 Task: Look for space in Dāūd Khel, Pakistan from 6th September, 2023 to 10th September, 2023 for 1 adult in price range Rs.9000 to Rs.17000. Place can be private room with 1  bedroom having 1 bed and 1 bathroom. Property type can be house, flat, guest house, hotel. Booking option can be shelf check-in. Required host language is English.
Action: Mouse moved to (561, 76)
Screenshot: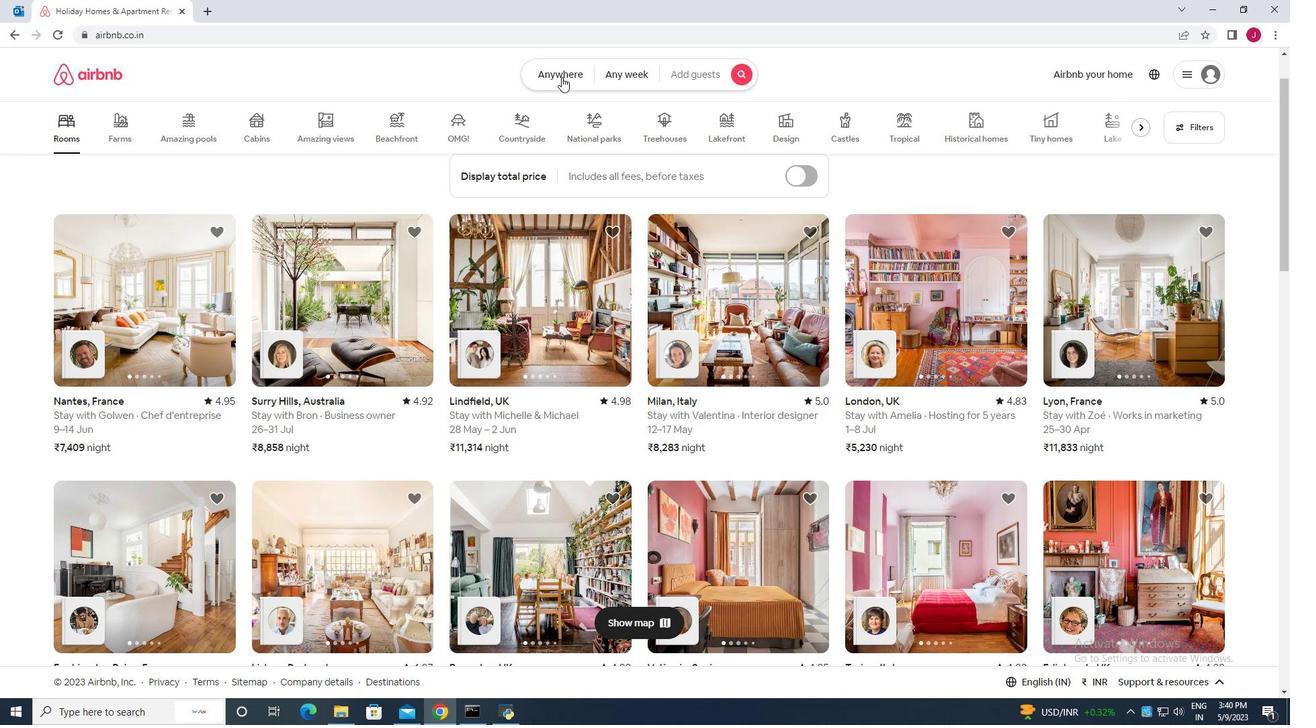 
Action: Mouse pressed left at (561, 76)
Screenshot: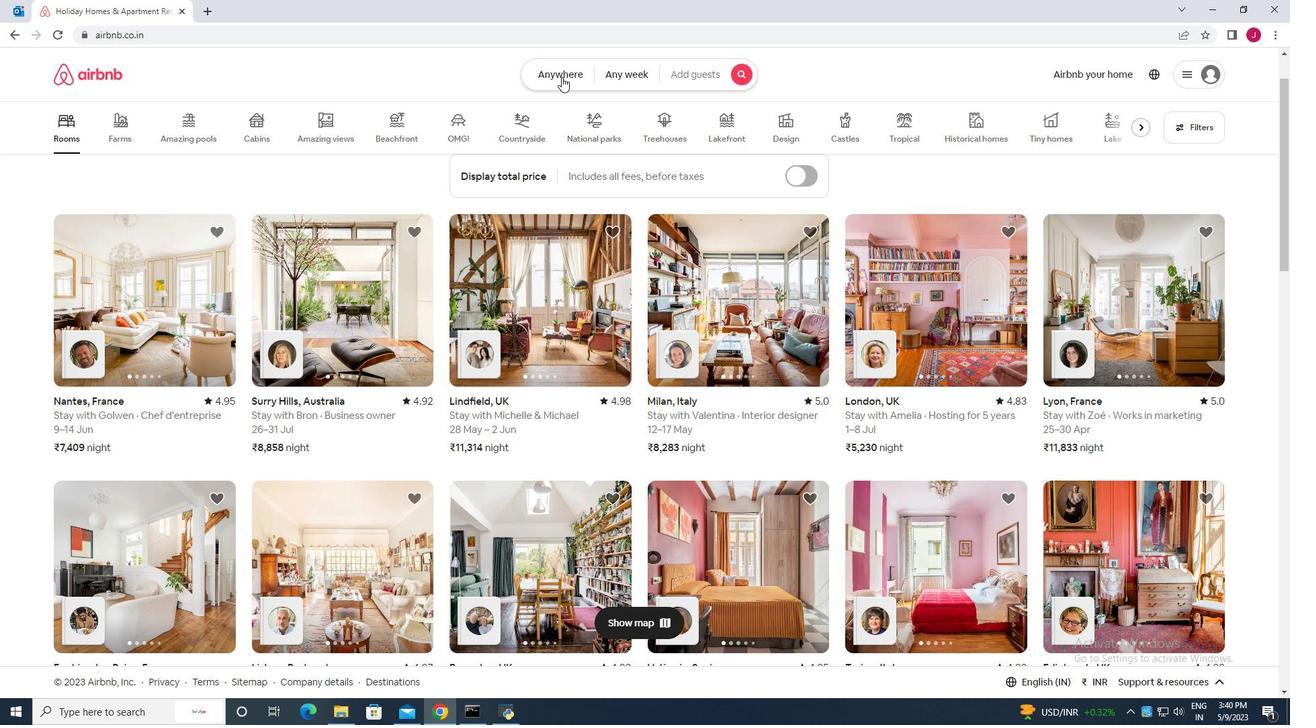 
Action: Mouse moved to (433, 125)
Screenshot: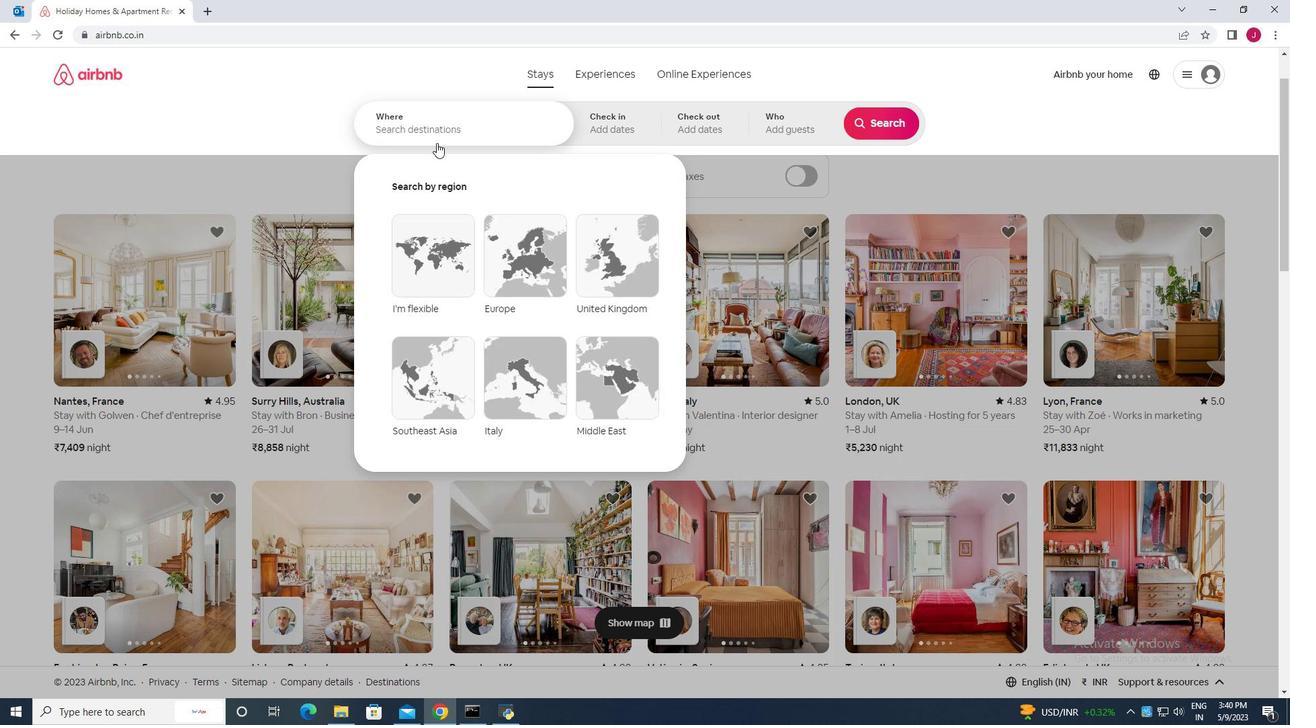 
Action: Mouse pressed left at (433, 125)
Screenshot: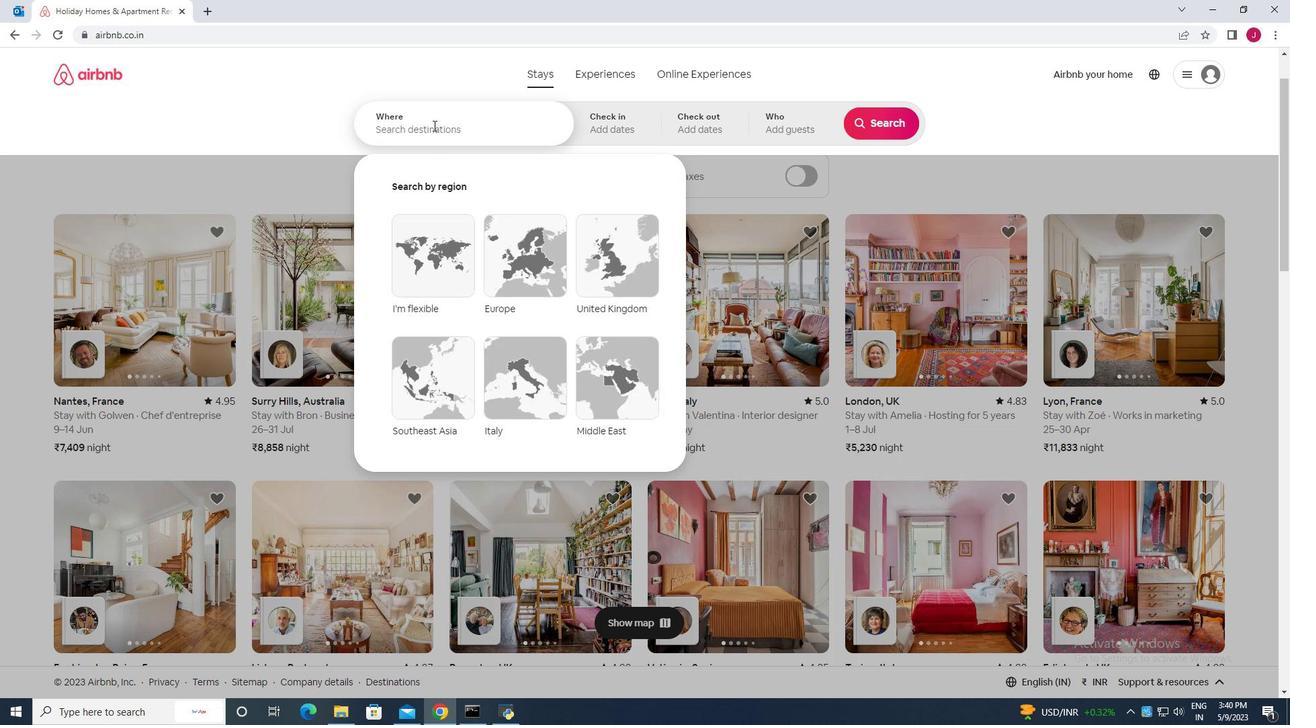 
Action: Mouse moved to (433, 128)
Screenshot: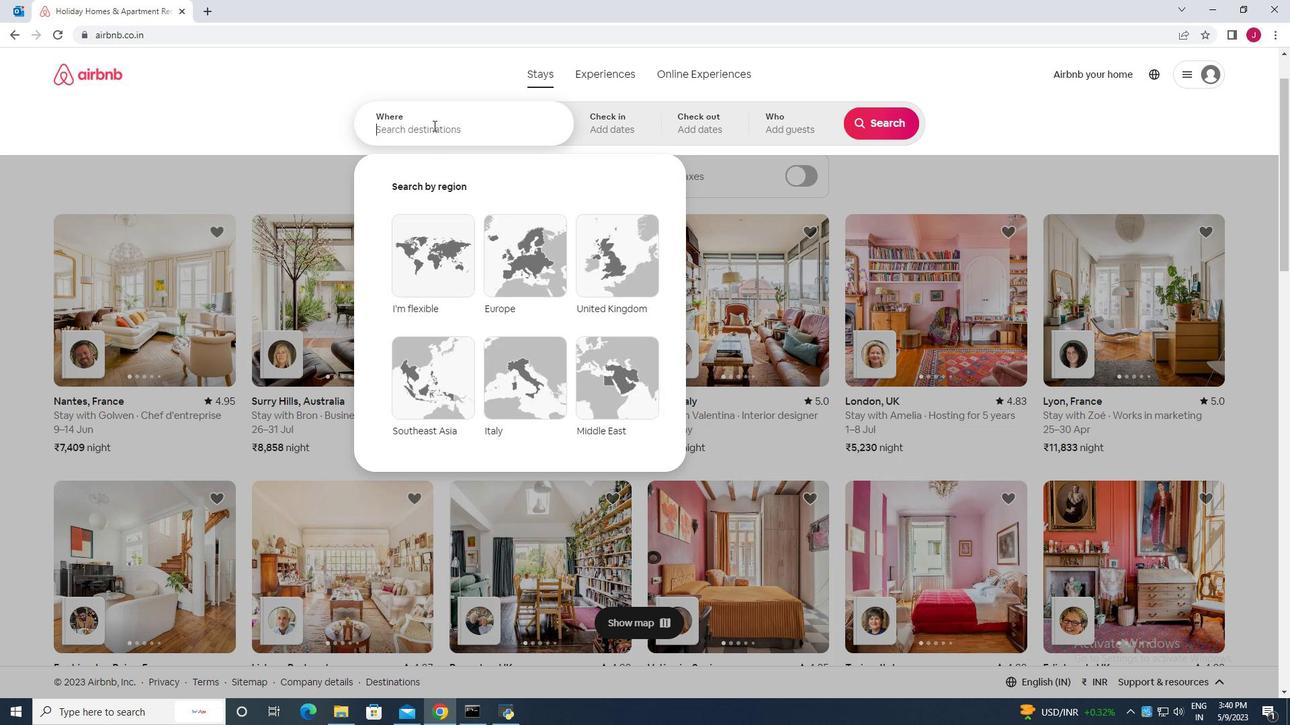 
Action: Key pressed daud<Key.space>khel<Key.space>pakistan
Screenshot: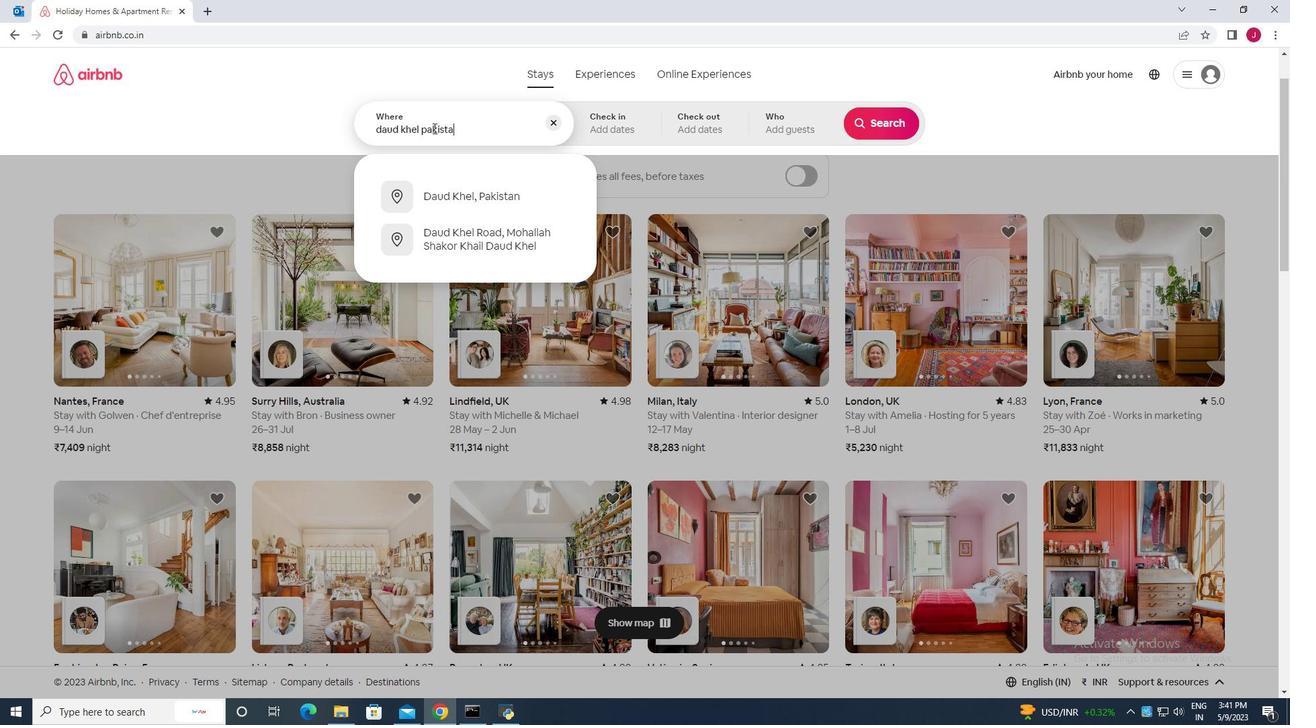 
Action: Mouse moved to (470, 196)
Screenshot: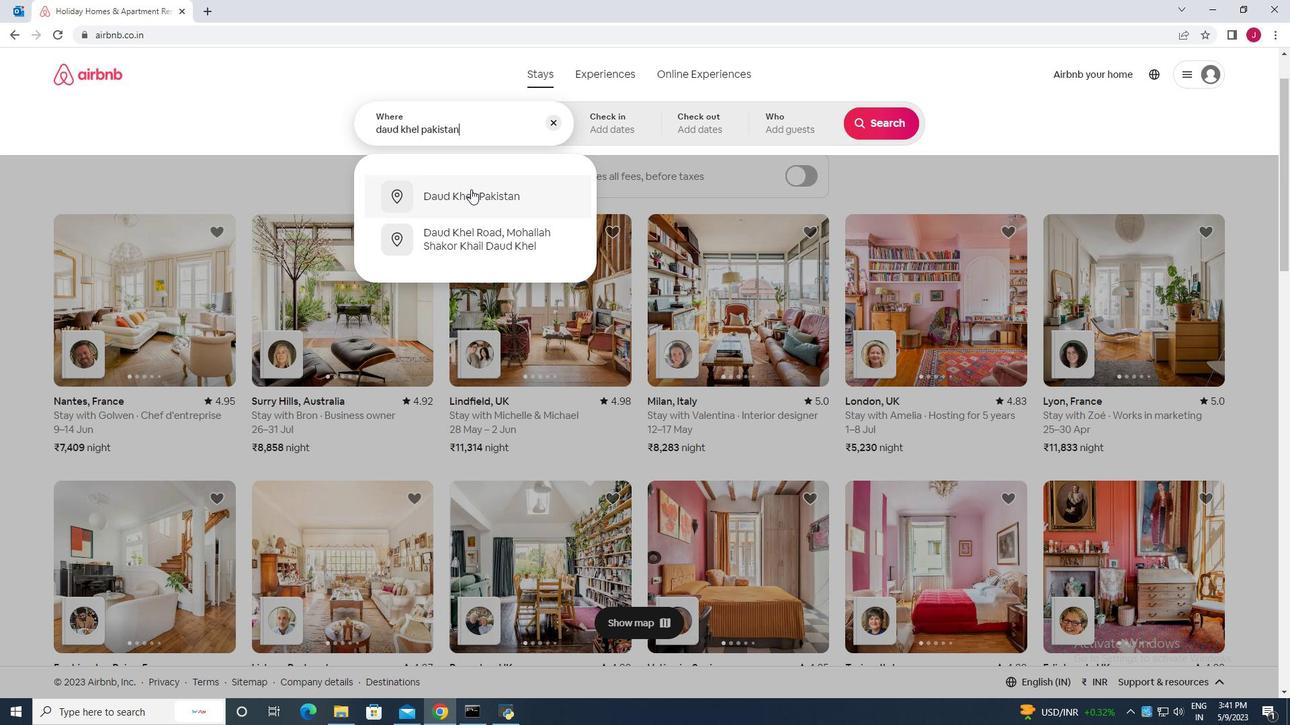 
Action: Mouse pressed left at (470, 196)
Screenshot: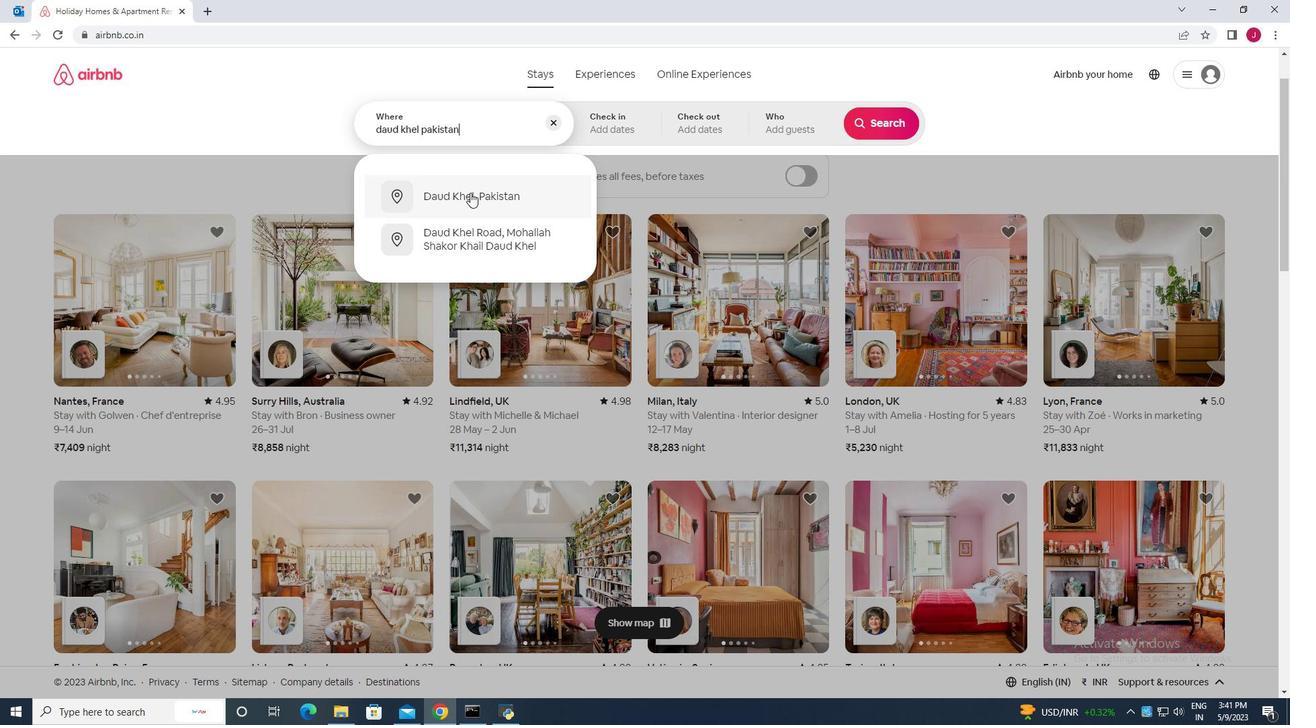 
Action: Mouse moved to (879, 231)
Screenshot: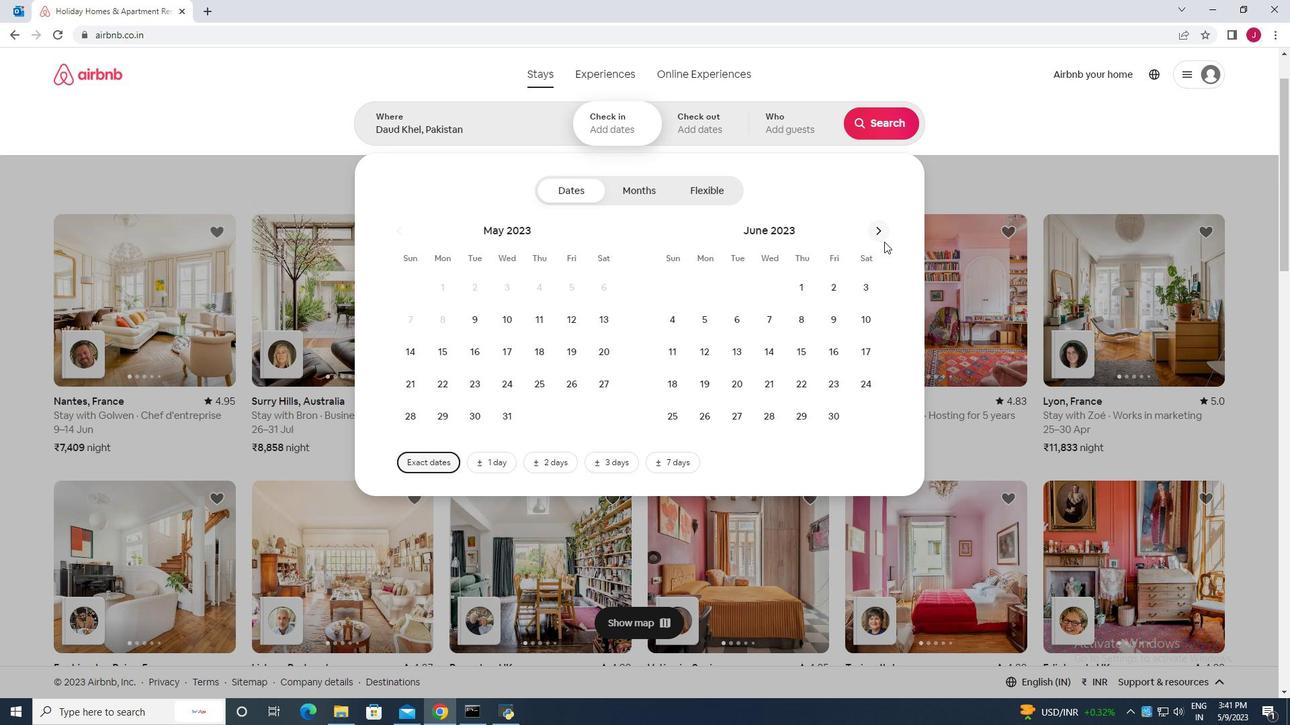 
Action: Mouse pressed left at (879, 231)
Screenshot: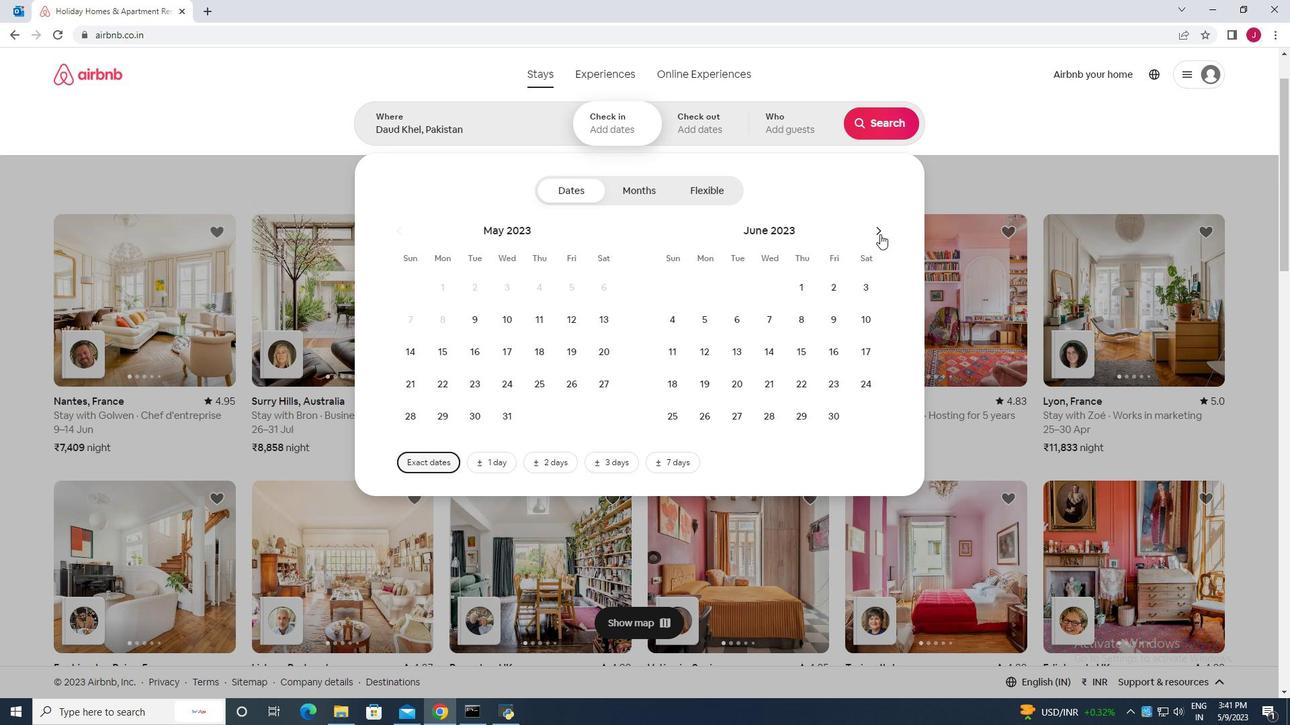 
Action: Mouse pressed left at (879, 231)
Screenshot: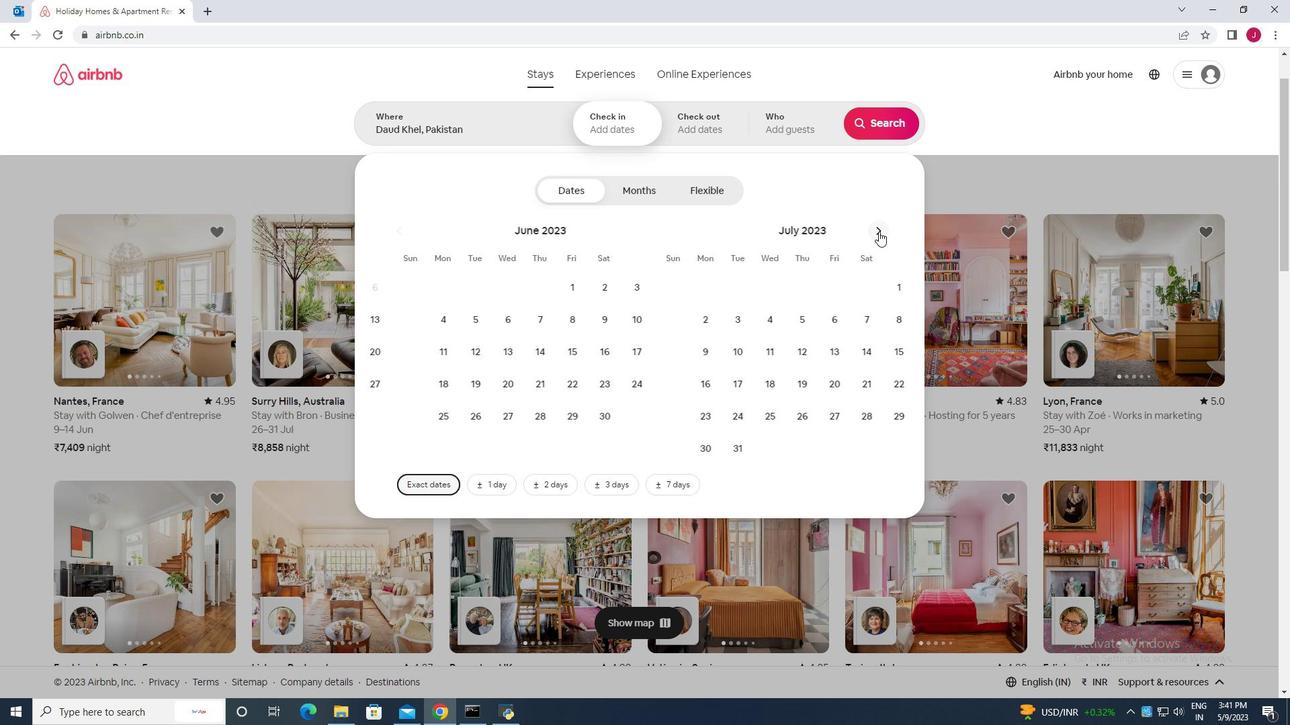 
Action: Mouse pressed left at (879, 231)
Screenshot: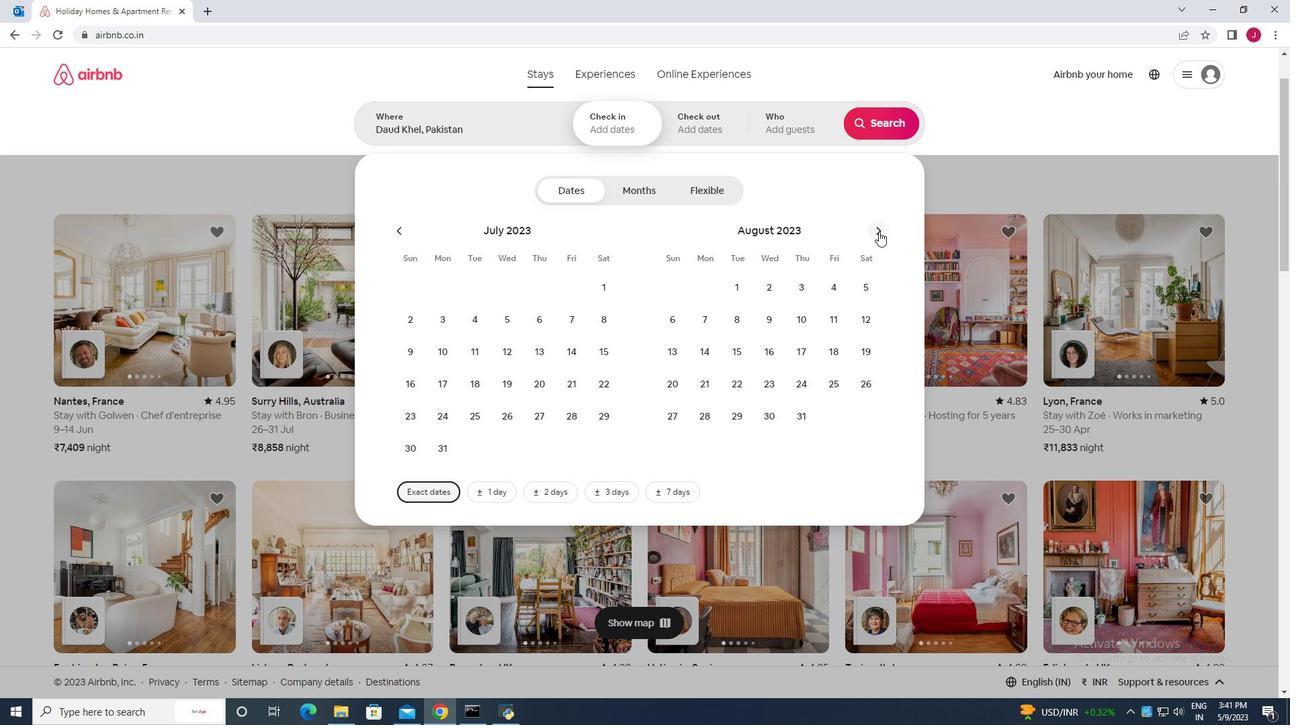 
Action: Mouse moved to (771, 319)
Screenshot: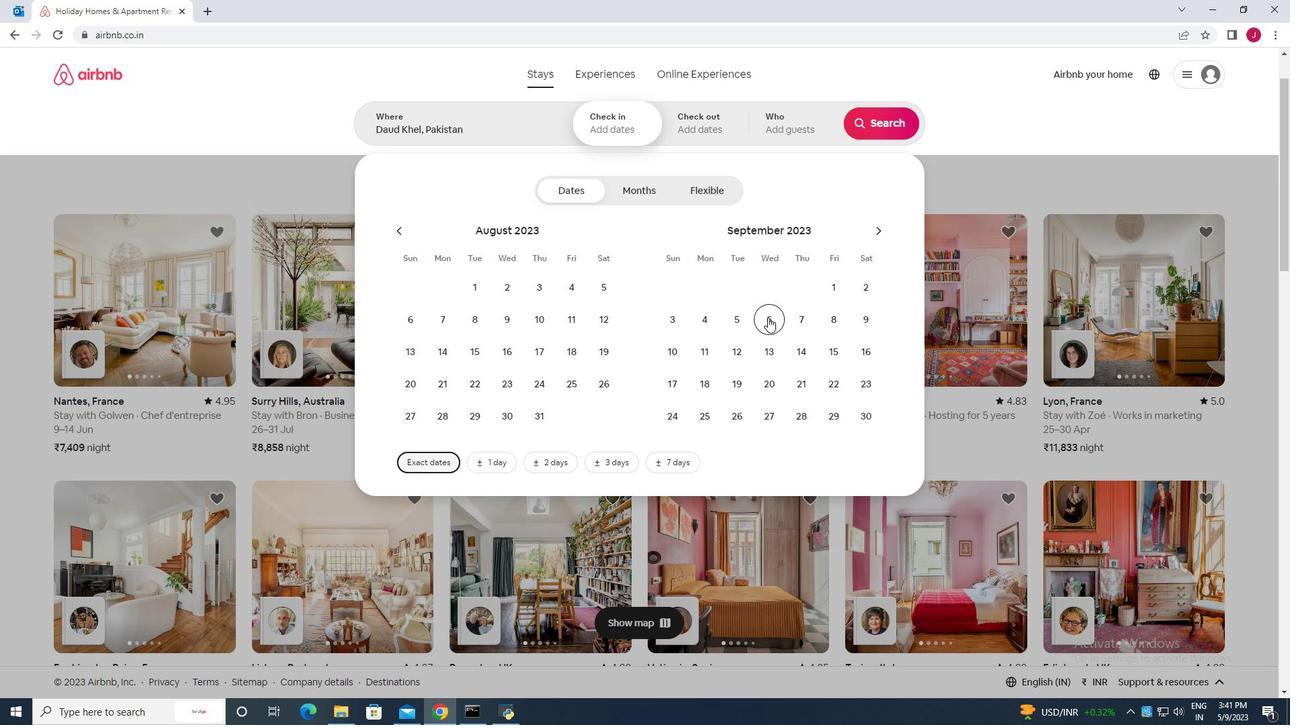 
Action: Mouse pressed left at (771, 319)
Screenshot: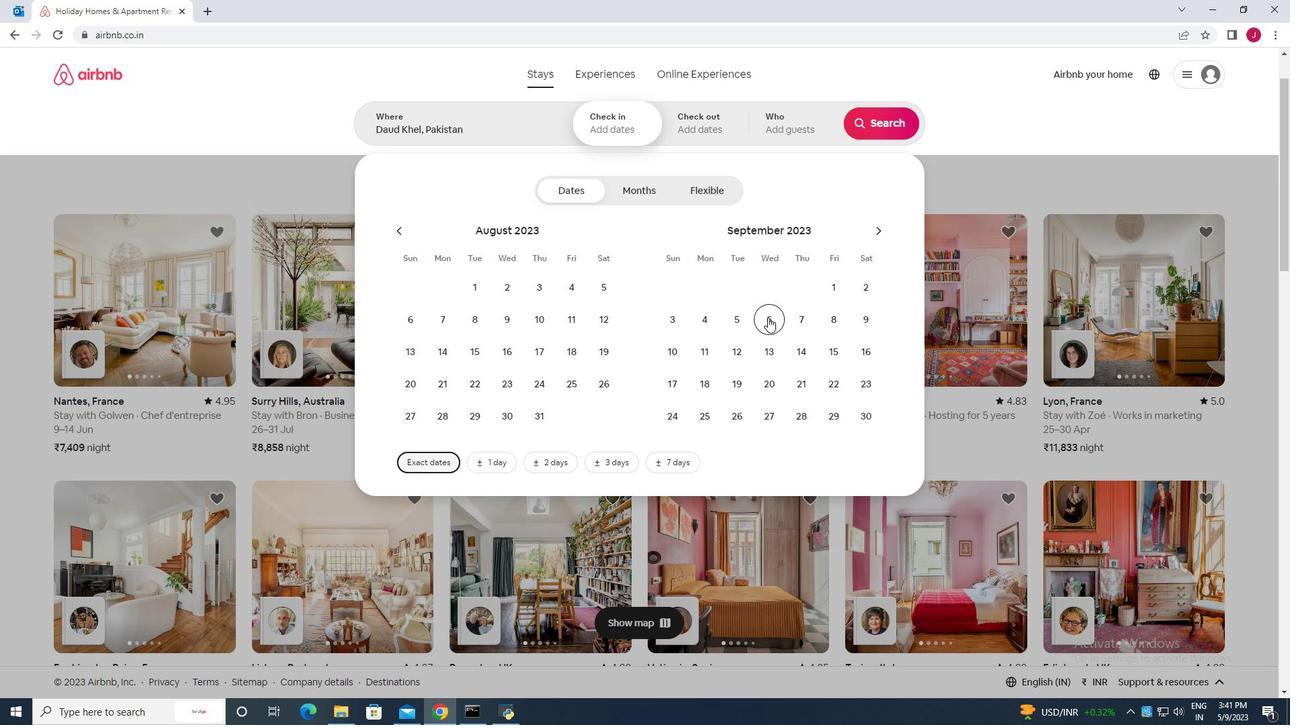 
Action: Mouse moved to (676, 352)
Screenshot: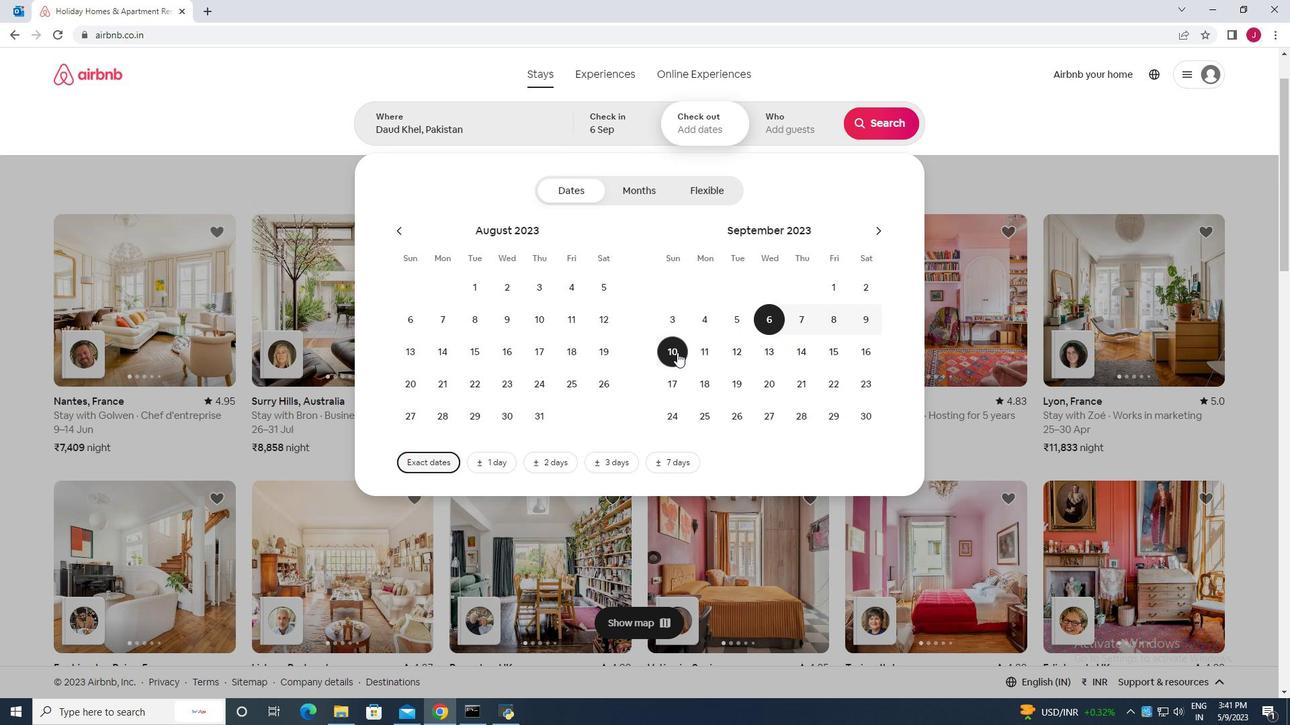 
Action: Mouse pressed left at (676, 352)
Screenshot: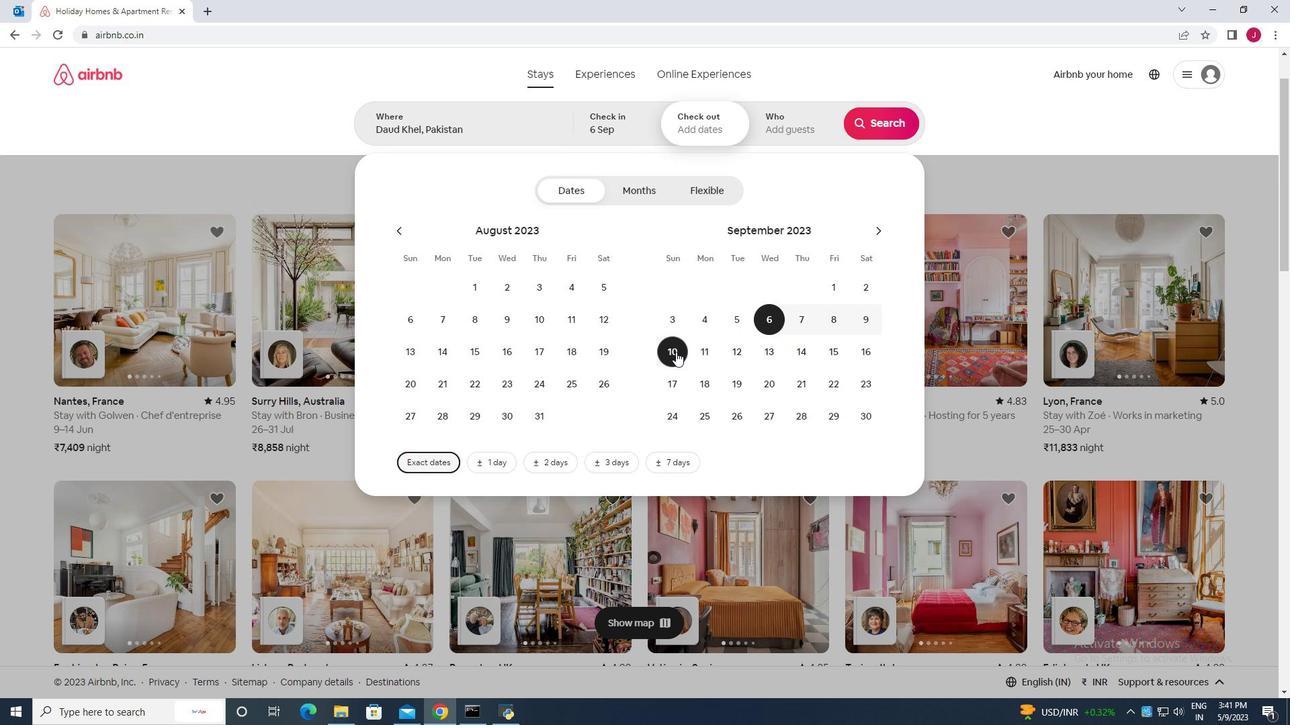 
Action: Mouse moved to (800, 121)
Screenshot: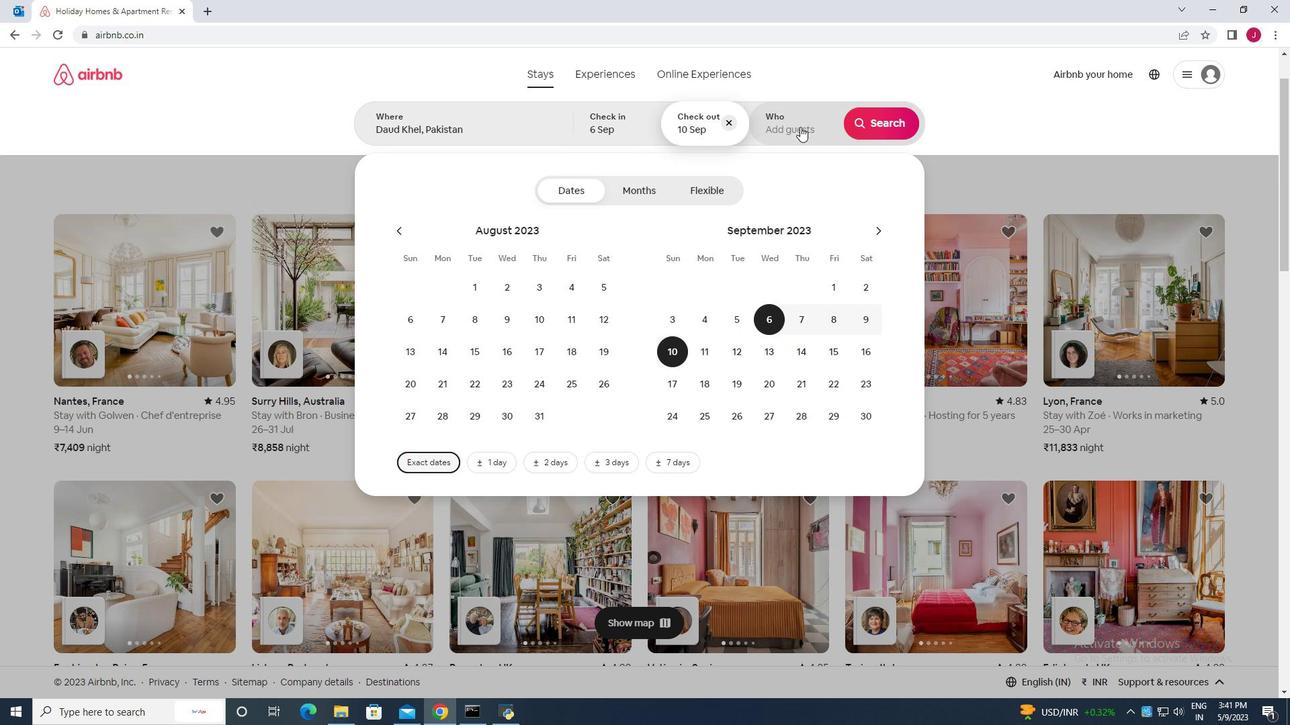 
Action: Mouse pressed left at (800, 121)
Screenshot: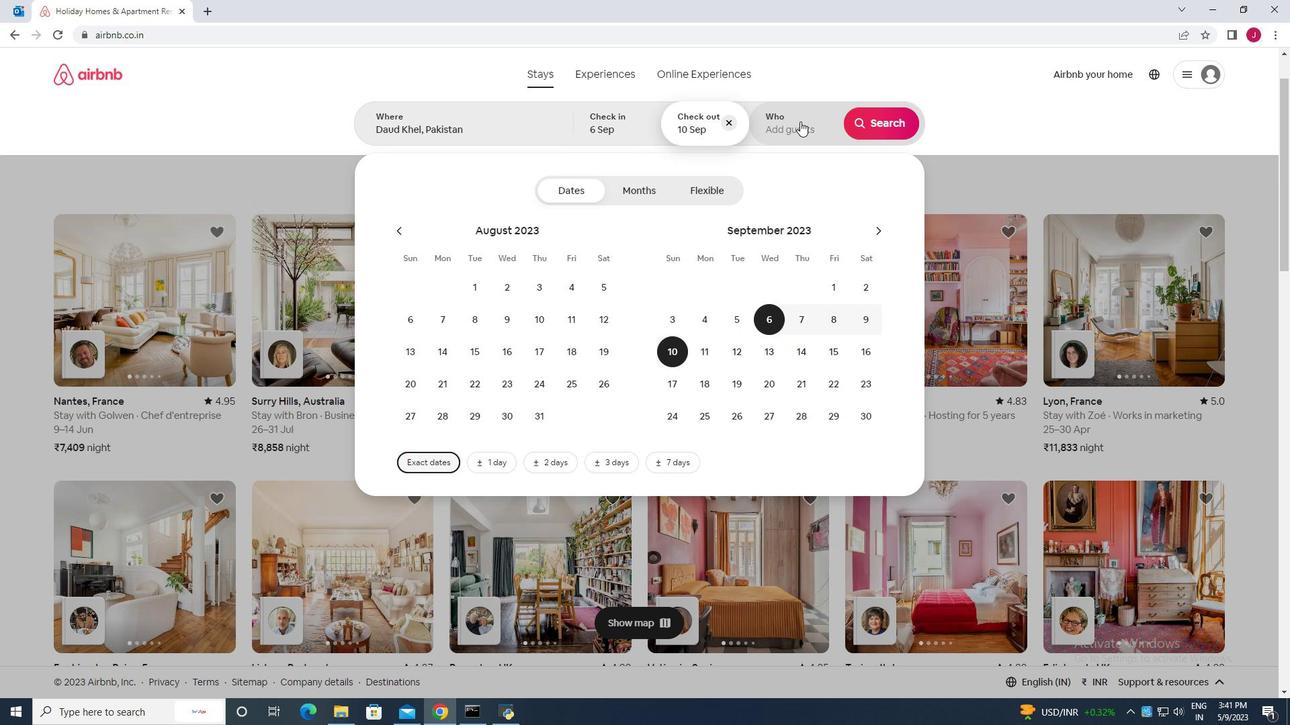 
Action: Mouse moved to (879, 193)
Screenshot: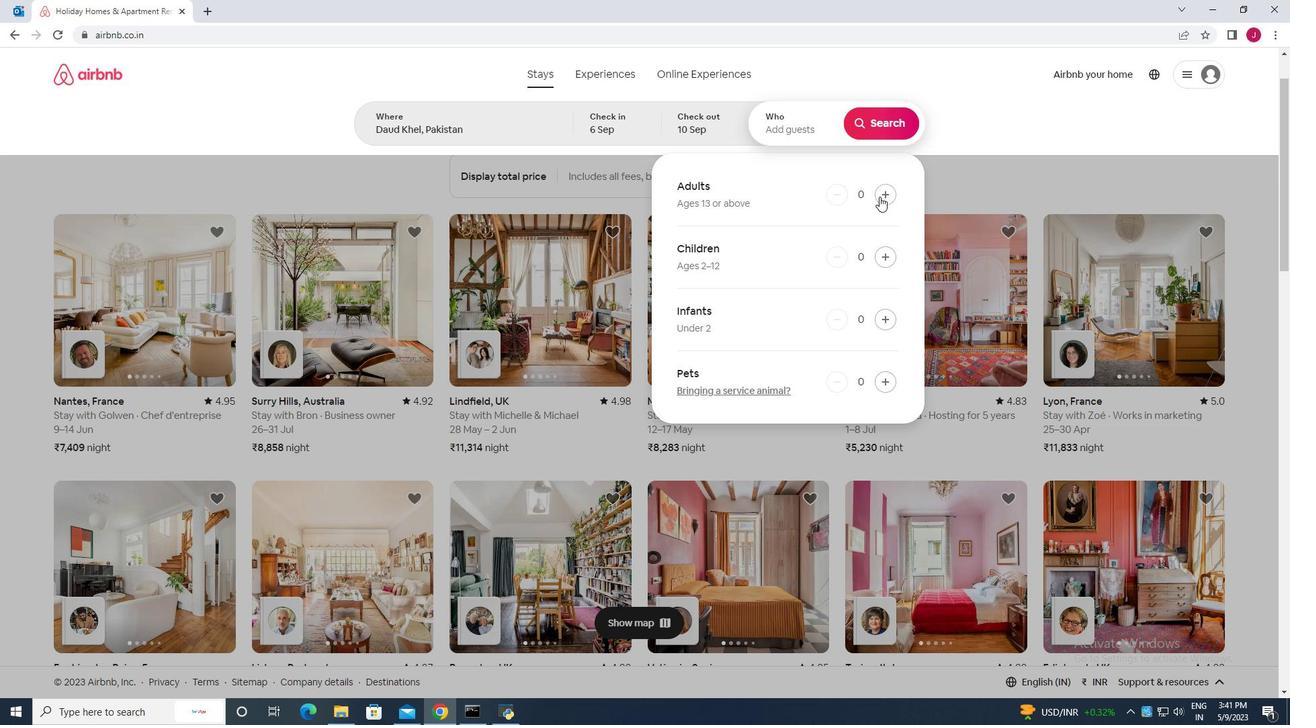 
Action: Mouse pressed left at (879, 193)
Screenshot: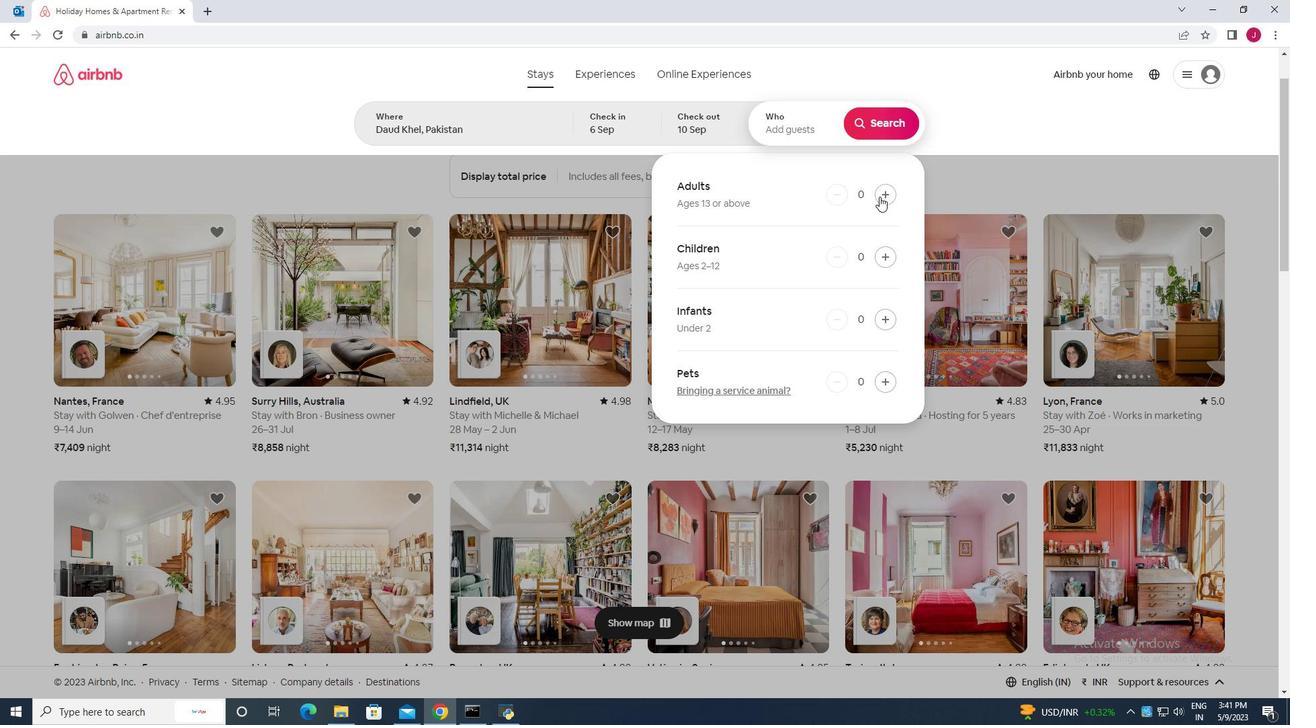 
Action: Mouse moved to (891, 119)
Screenshot: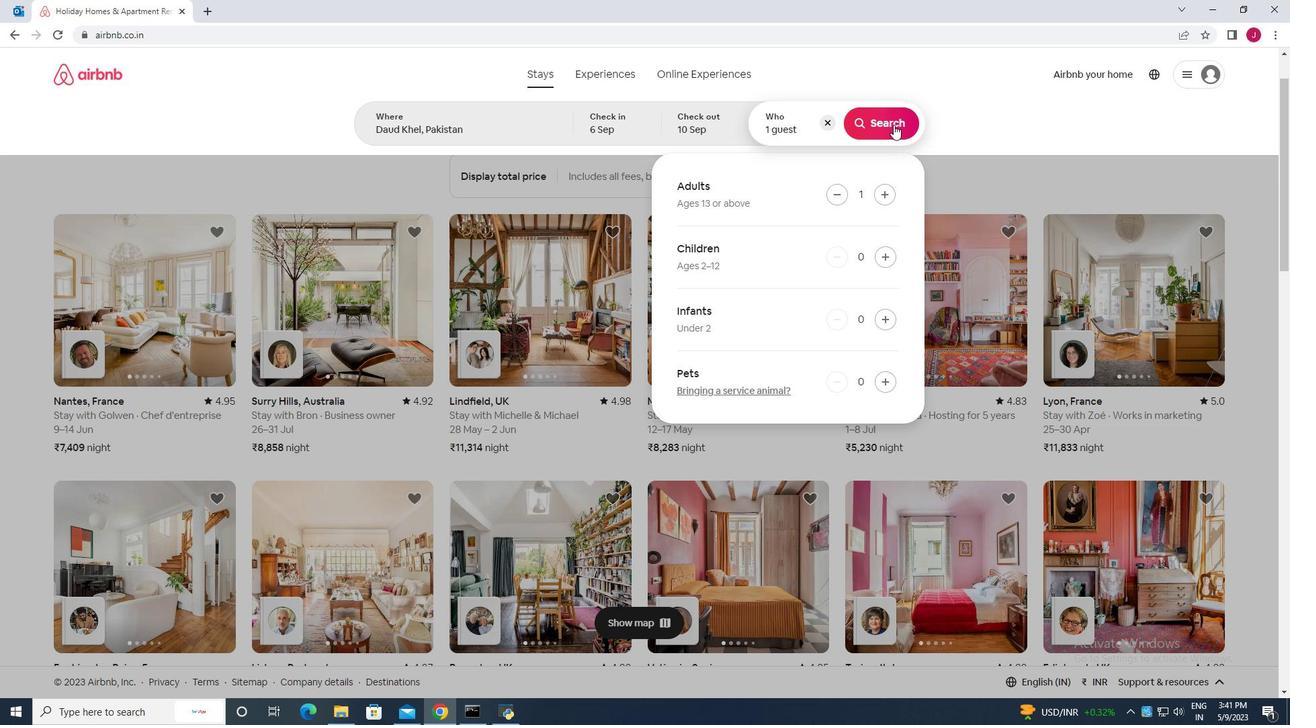 
Action: Mouse pressed left at (891, 119)
Screenshot: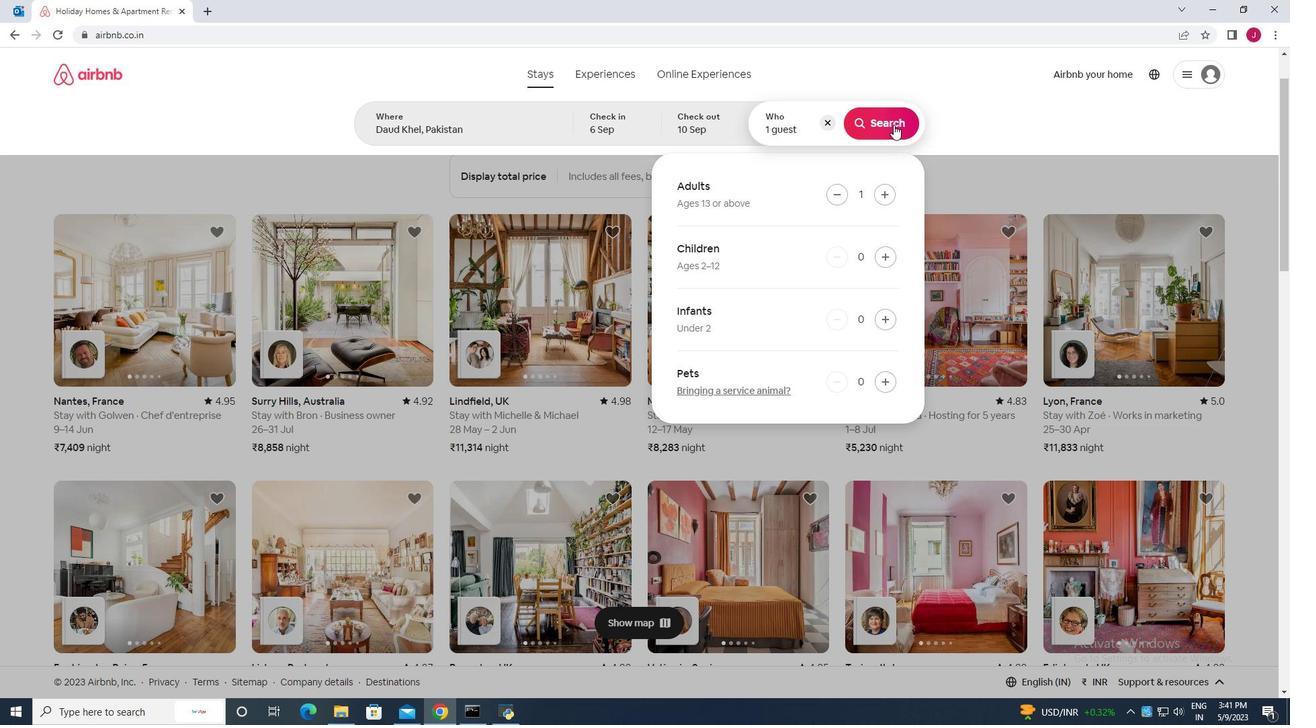 
Action: Mouse moved to (1244, 126)
Screenshot: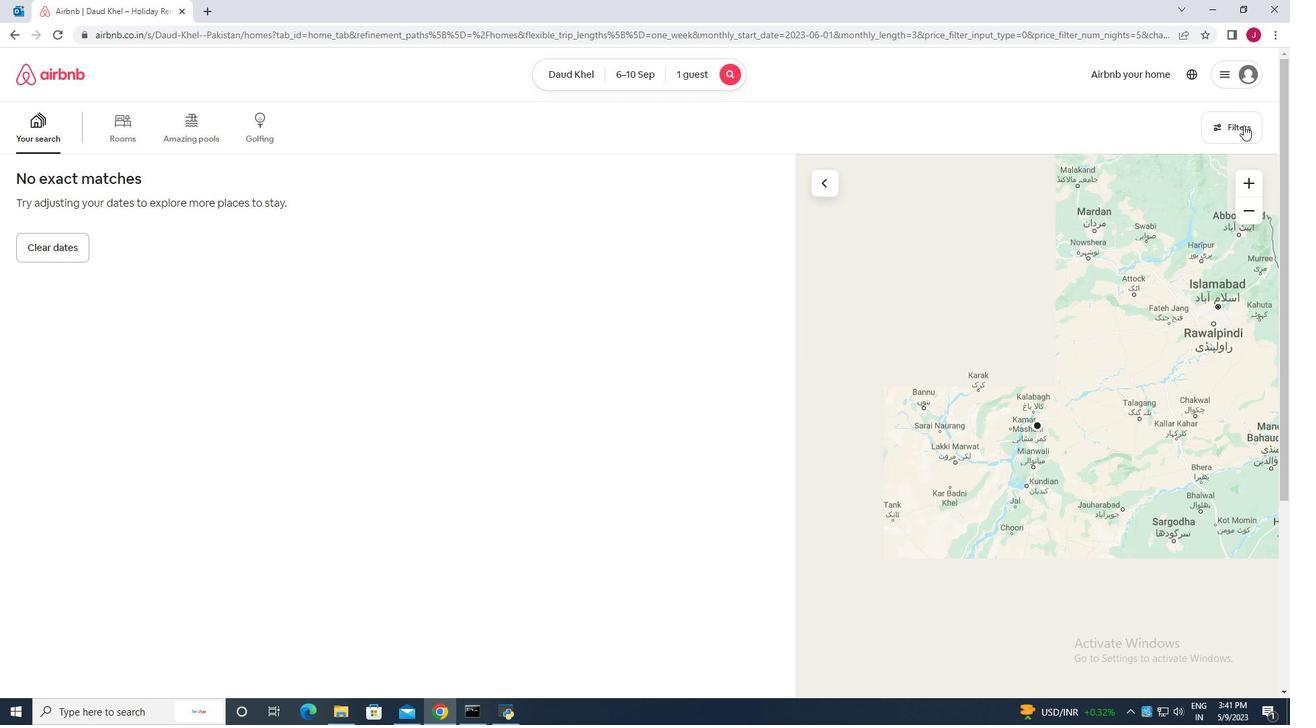 
Action: Mouse pressed left at (1244, 126)
Screenshot: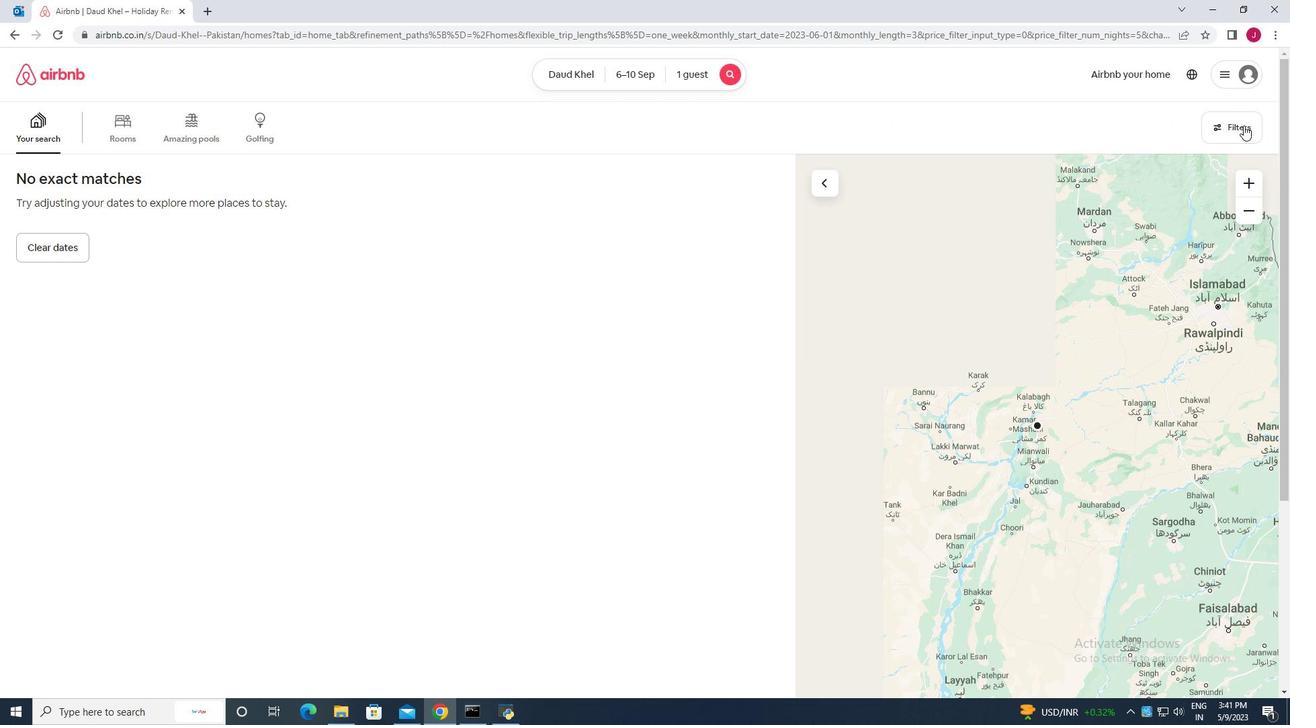 
Action: Mouse moved to (491, 453)
Screenshot: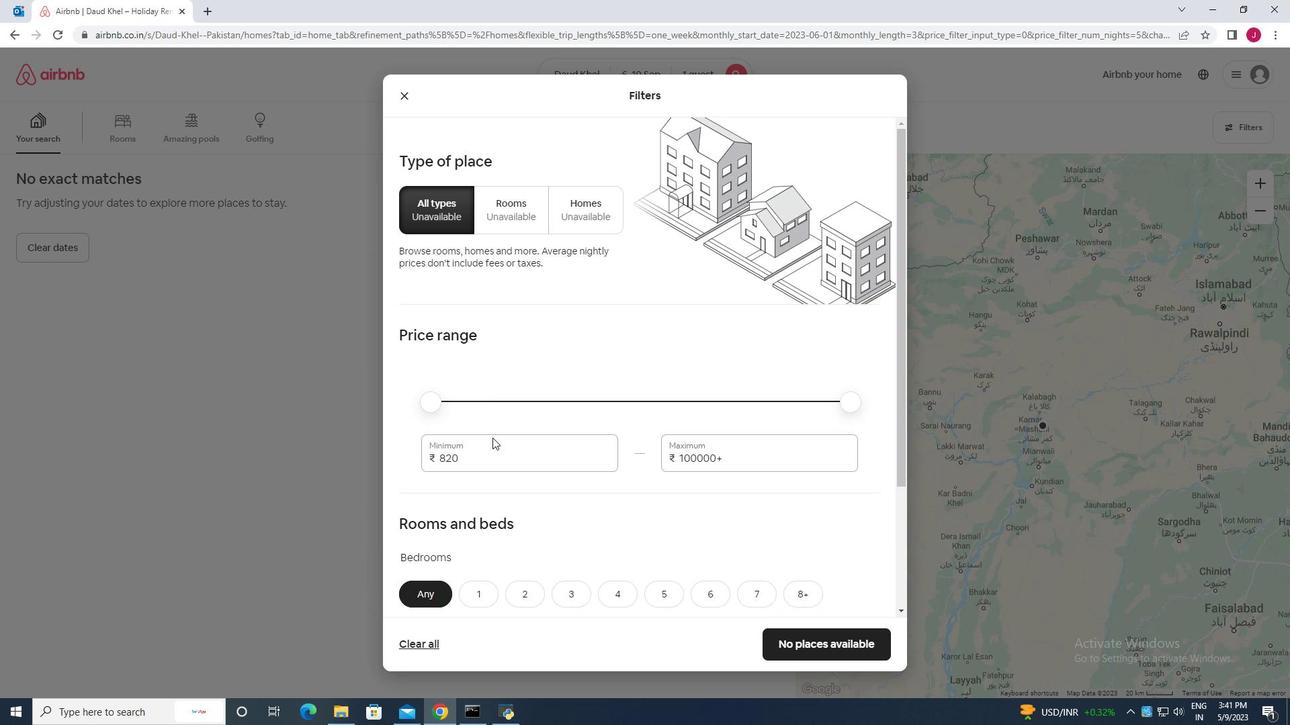 
Action: Mouse pressed left at (491, 453)
Screenshot: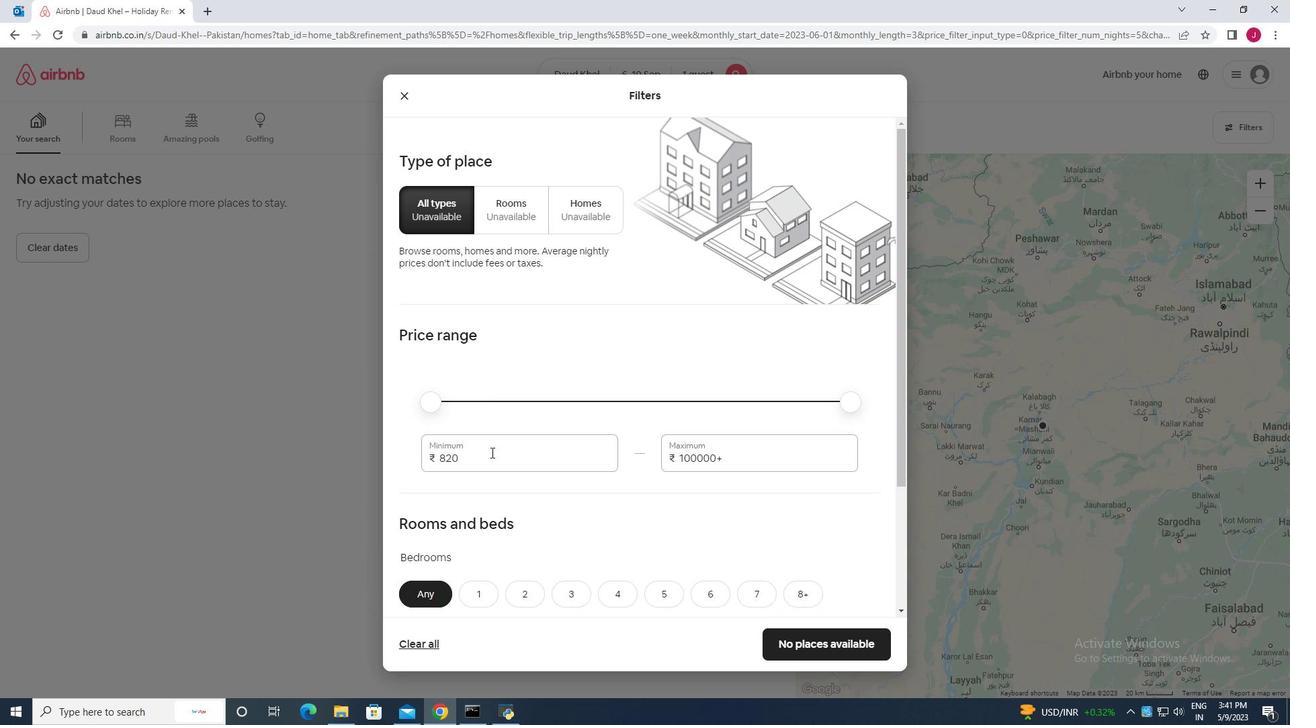 
Action: Key pressed <Key.backspace><Key.backspace><Key.backspace><Key.backspace><Key.backspace>9000
Screenshot: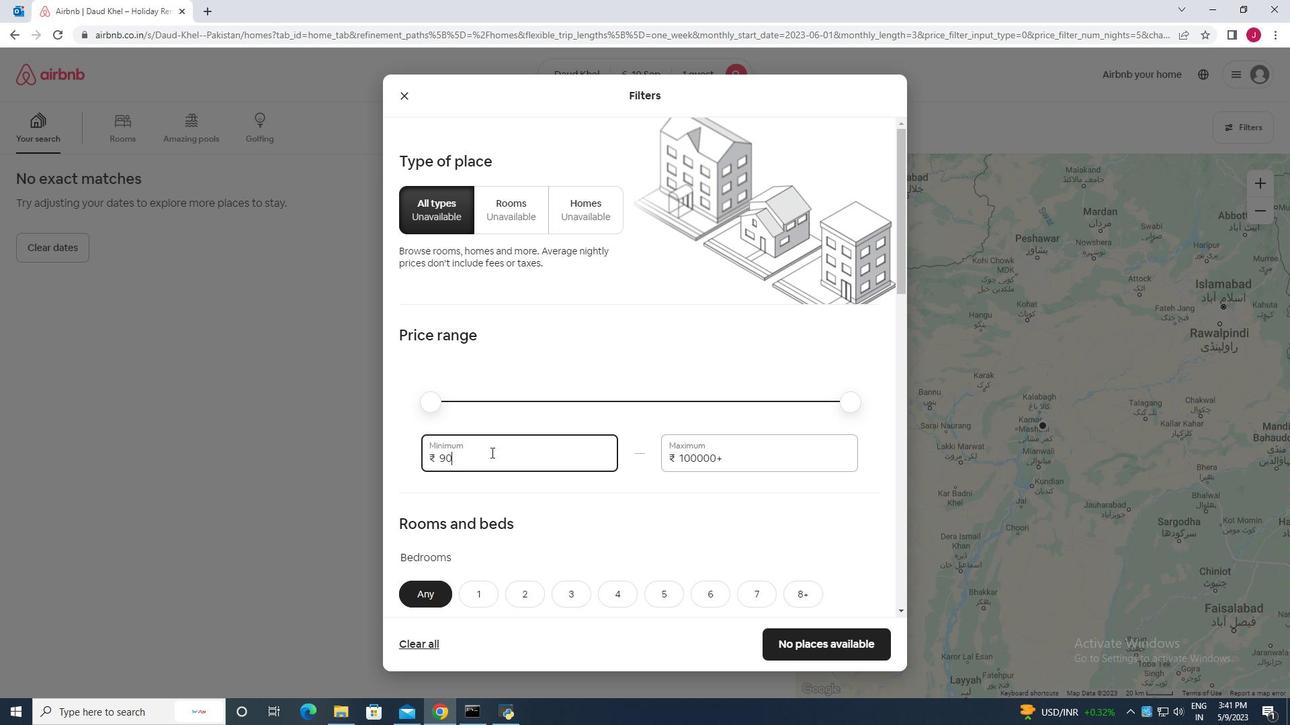 
Action: Mouse moved to (758, 457)
Screenshot: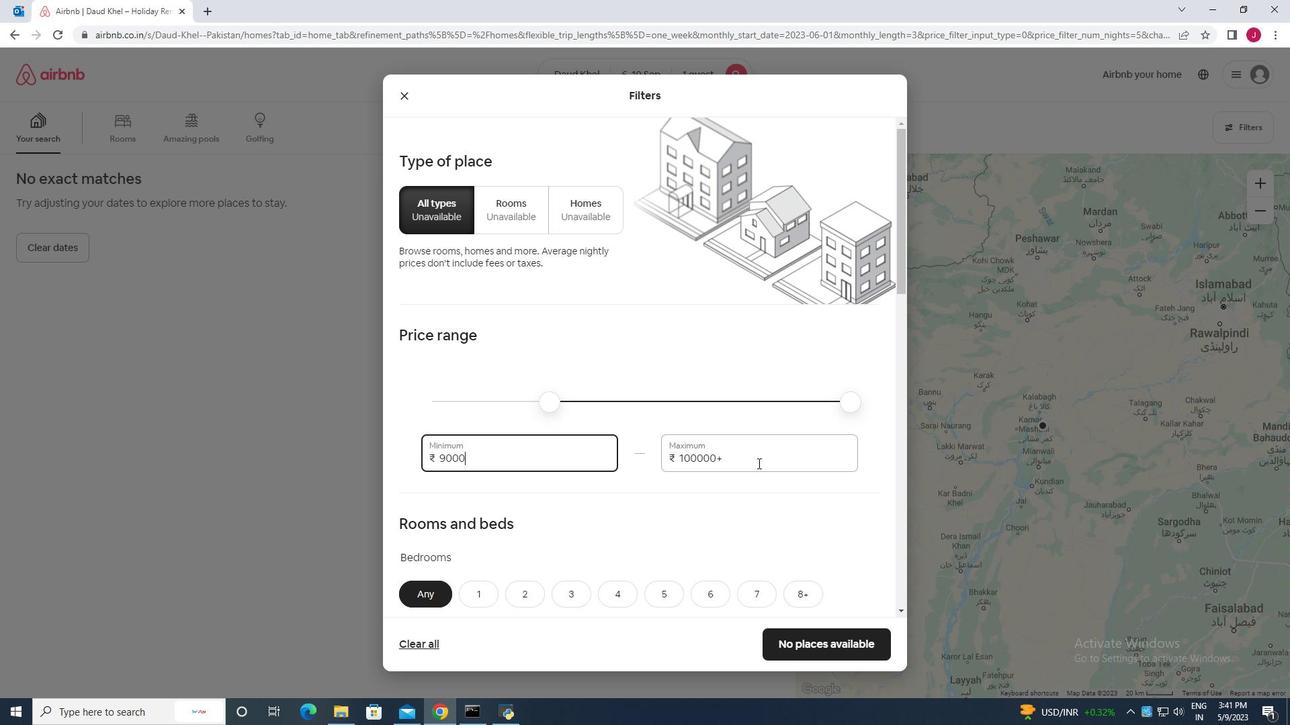 
Action: Mouse pressed left at (758, 457)
Screenshot: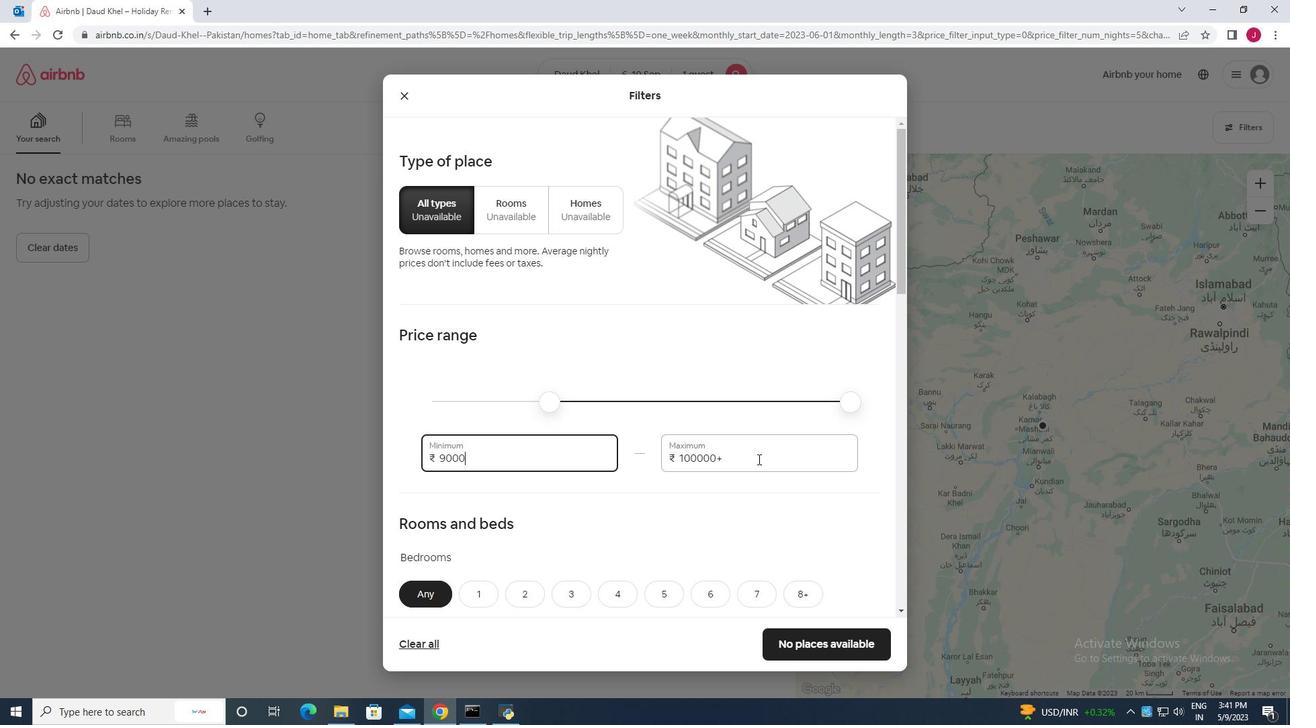 
Action: Key pressed <Key.backspace><Key.backspace><Key.backspace><Key.backspace><Key.backspace><Key.backspace><Key.backspace><Key.backspace><Key.backspace><Key.backspace><Key.backspace><Key.backspace><Key.backspace><Key.backspace>17000
Screenshot: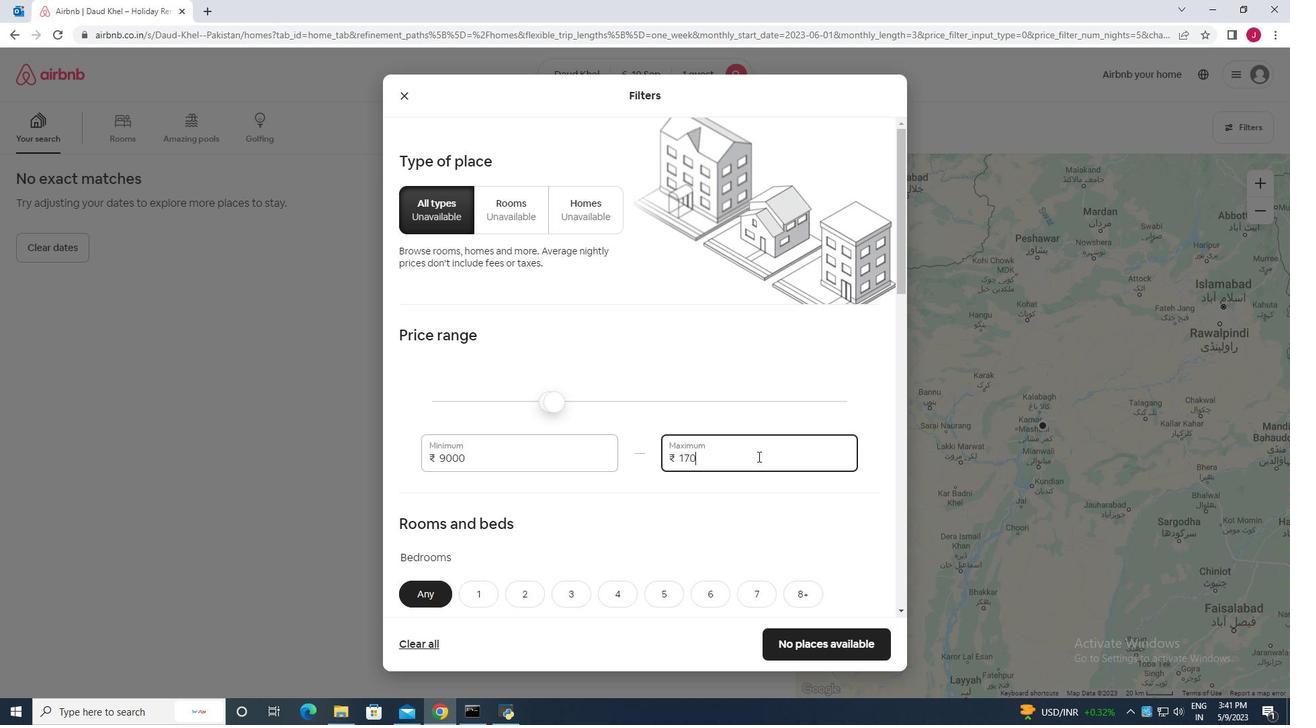
Action: Mouse moved to (754, 457)
Screenshot: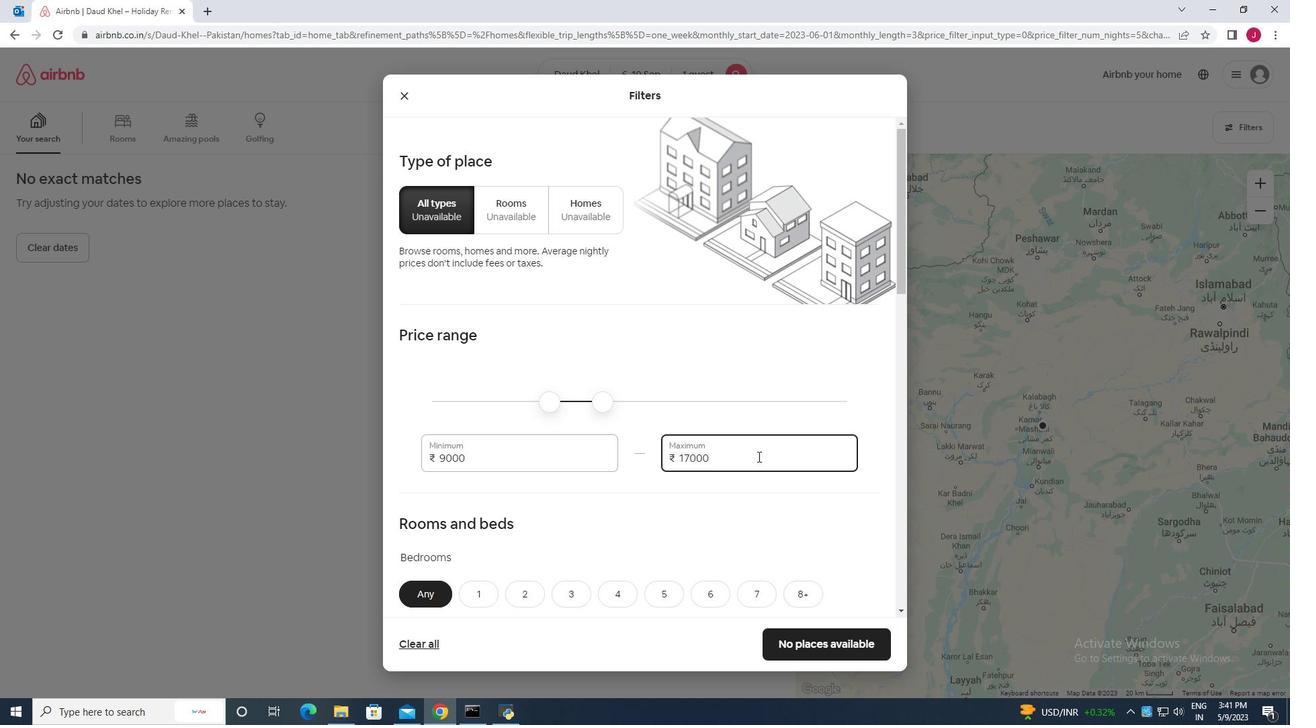 
Action: Mouse scrolled (754, 456) with delta (0, 0)
Screenshot: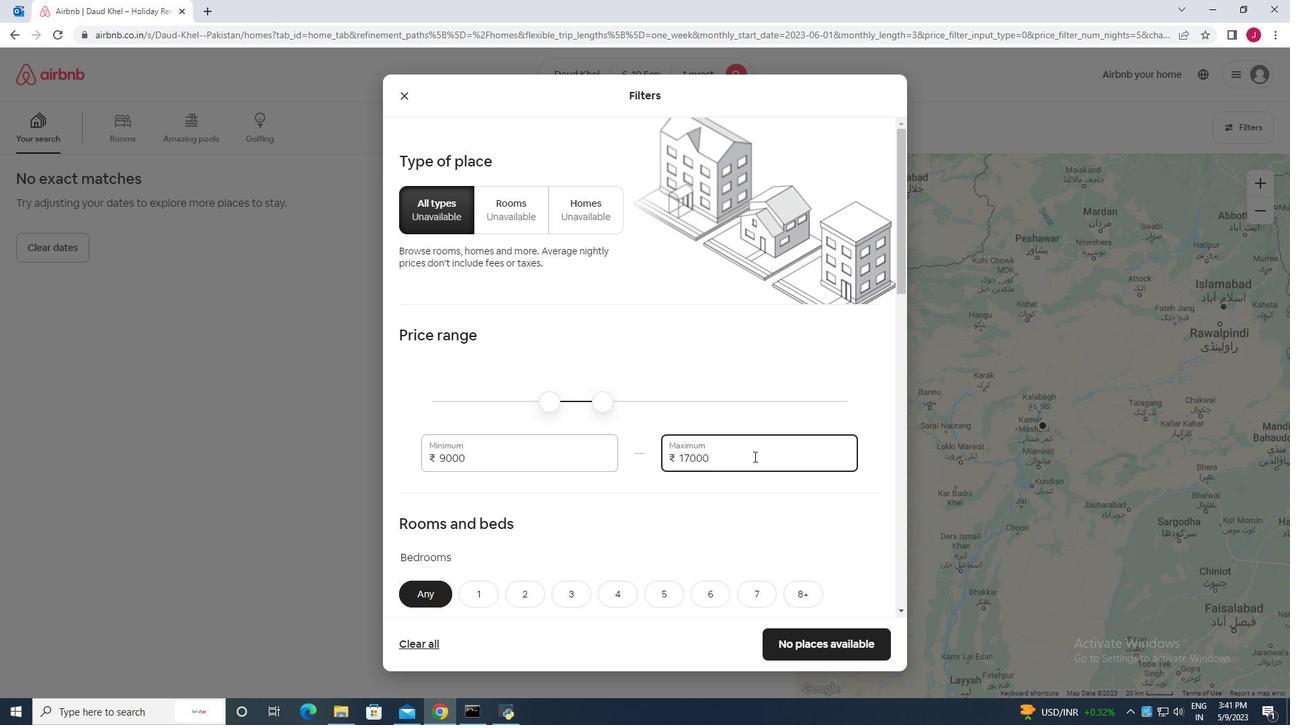 
Action: Mouse moved to (684, 520)
Screenshot: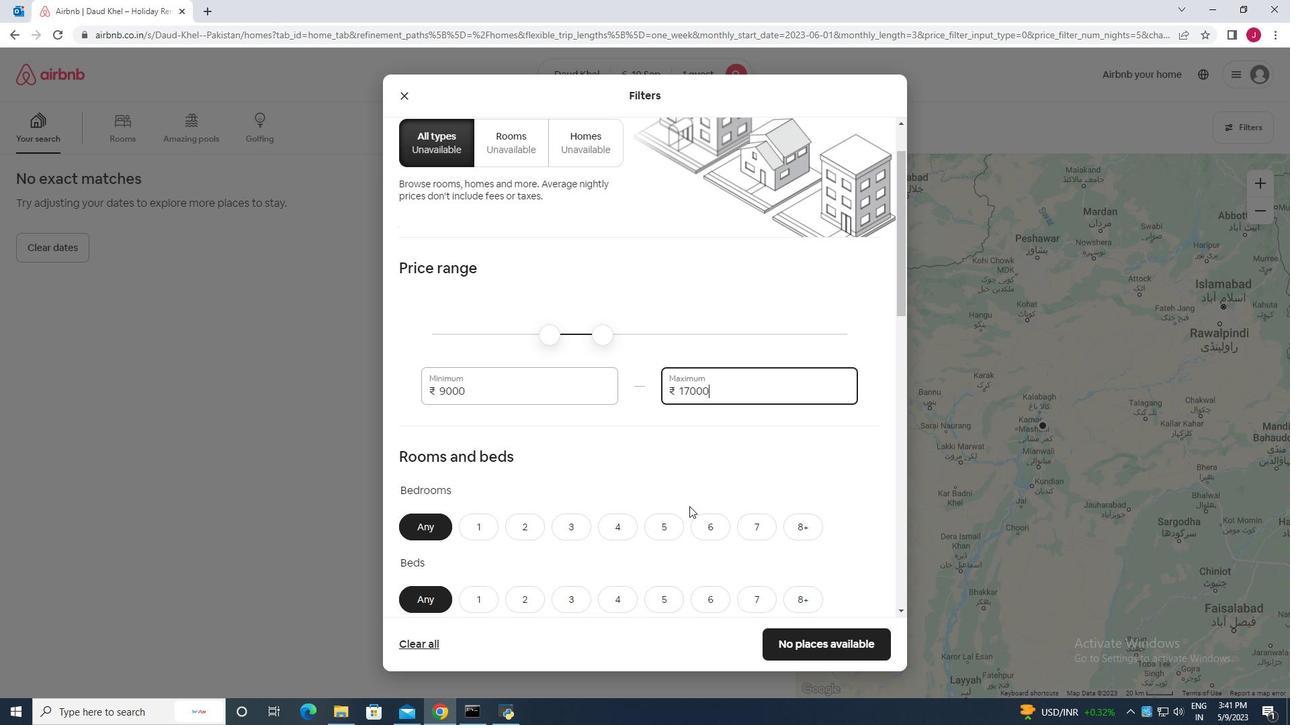 
Action: Mouse scrolled (684, 520) with delta (0, 0)
Screenshot: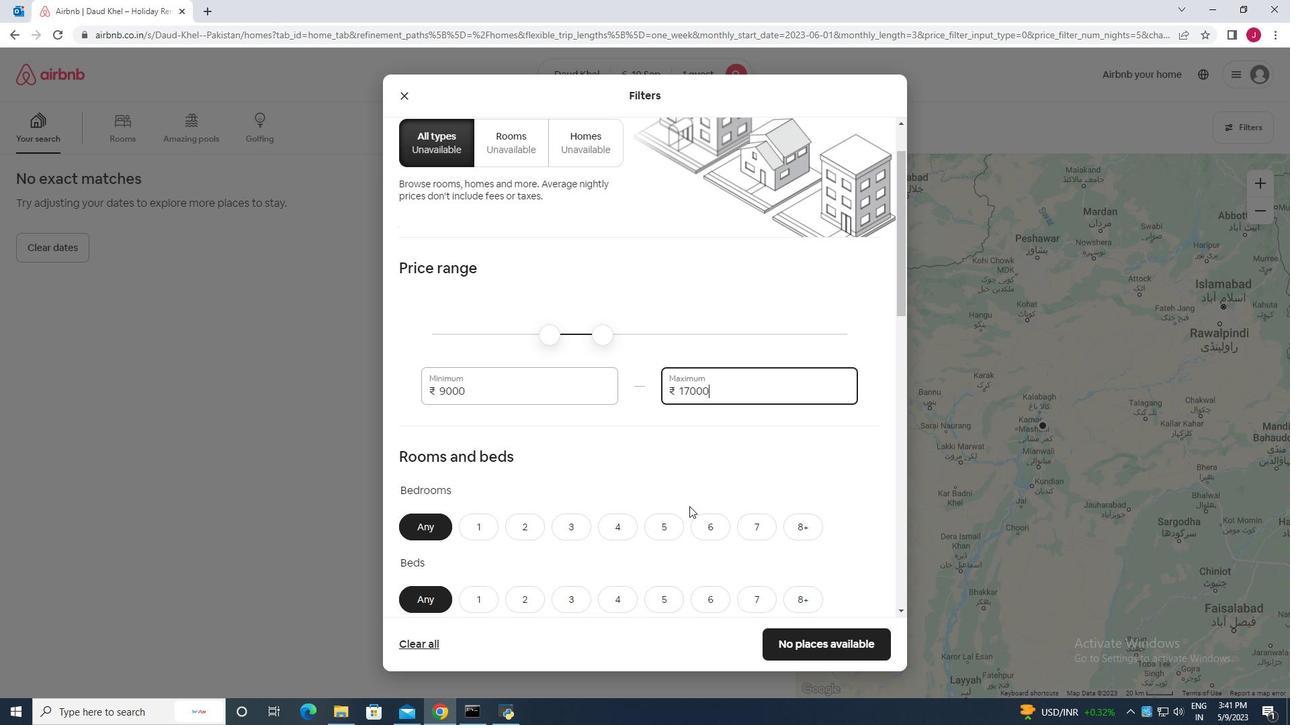 
Action: Mouse moved to (684, 520)
Screenshot: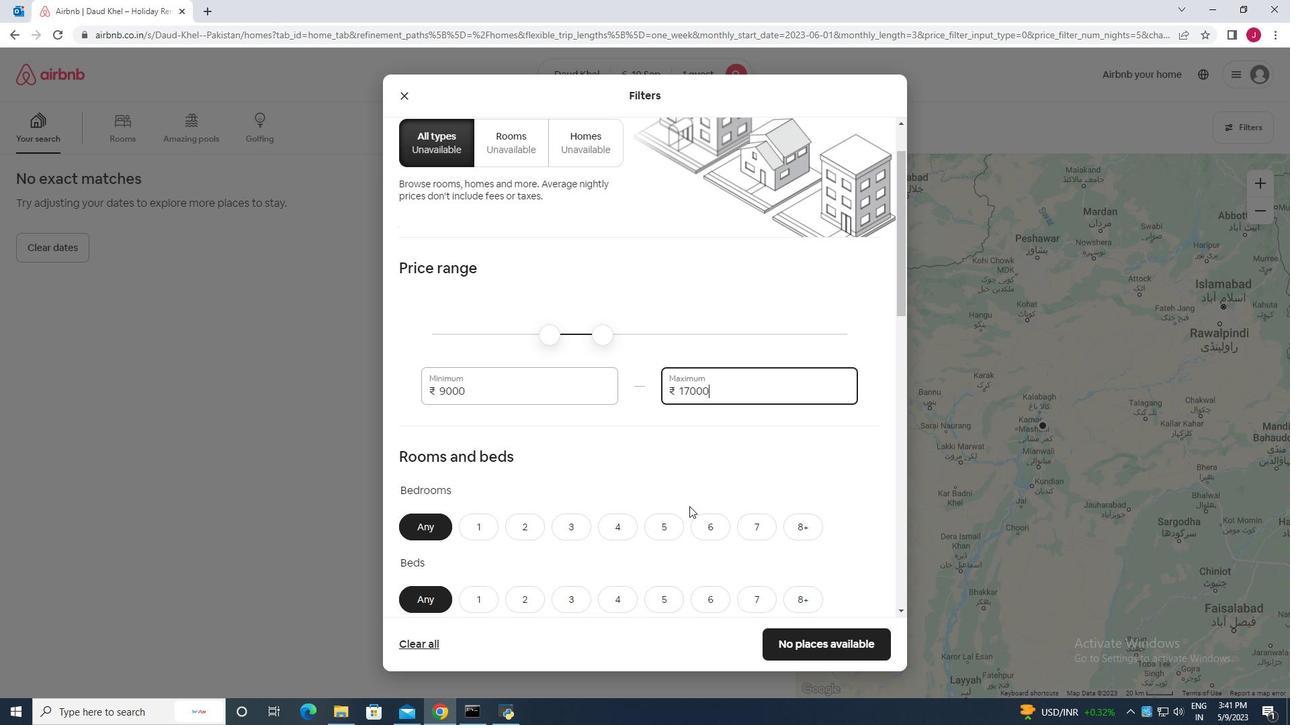 
Action: Mouse scrolled (684, 520) with delta (0, 0)
Screenshot: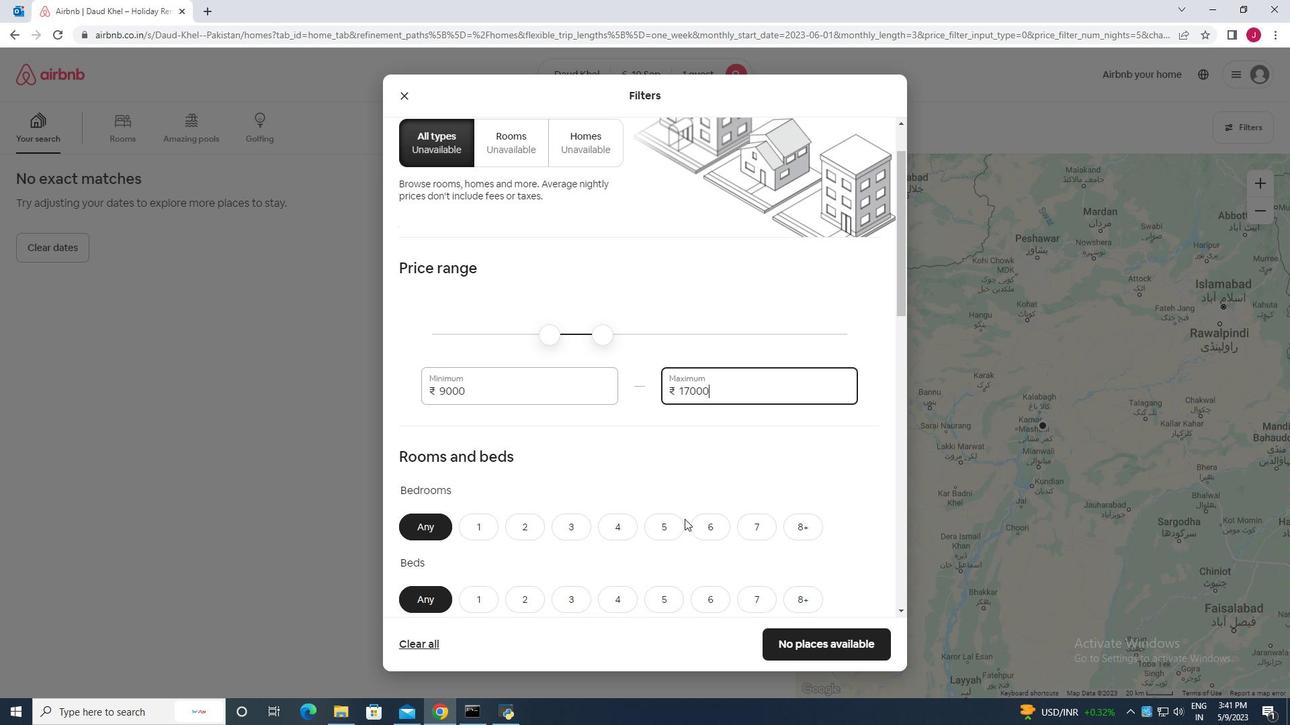 
Action: Mouse moved to (627, 482)
Screenshot: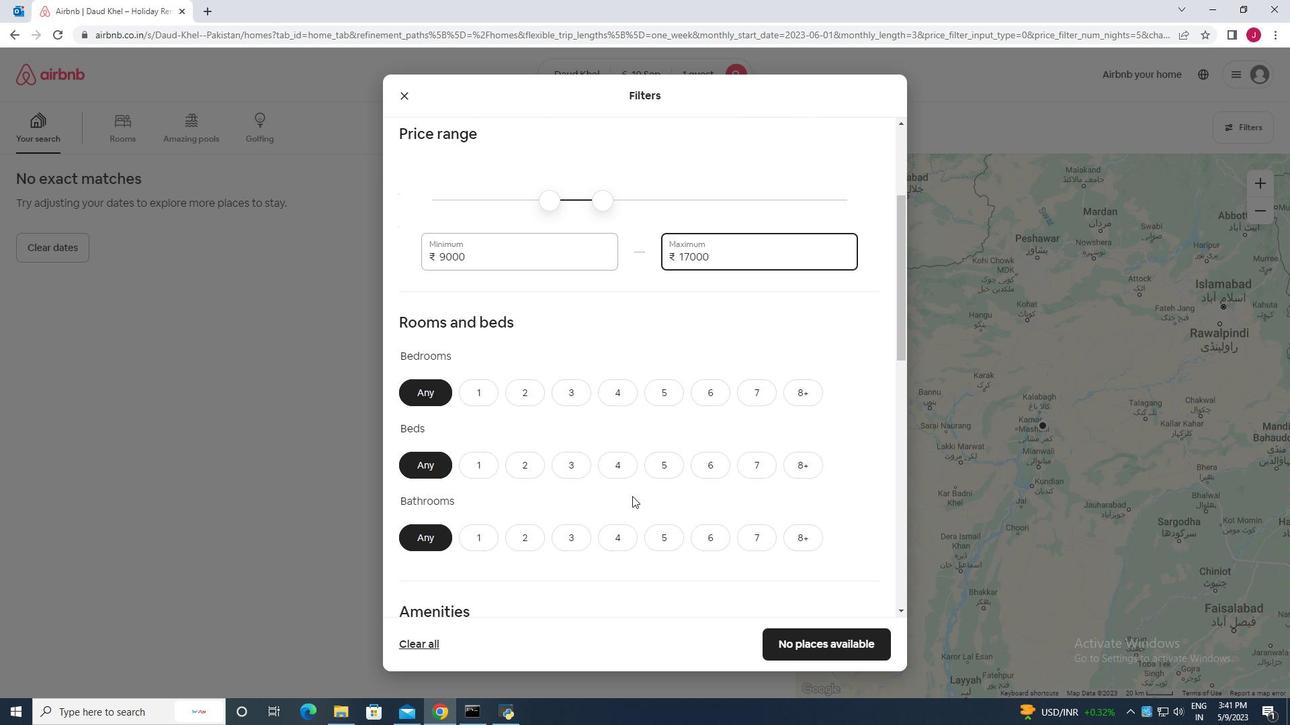 
Action: Mouse scrolled (627, 481) with delta (0, 0)
Screenshot: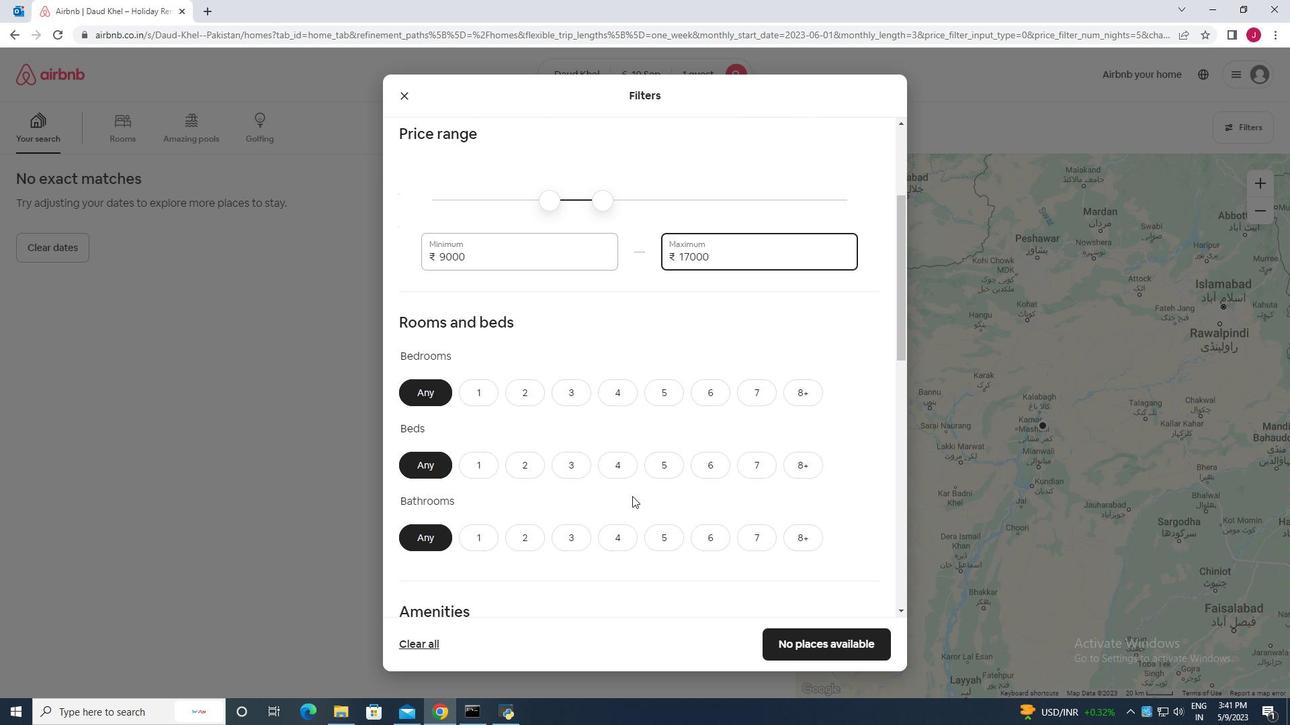 
Action: Mouse moved to (479, 325)
Screenshot: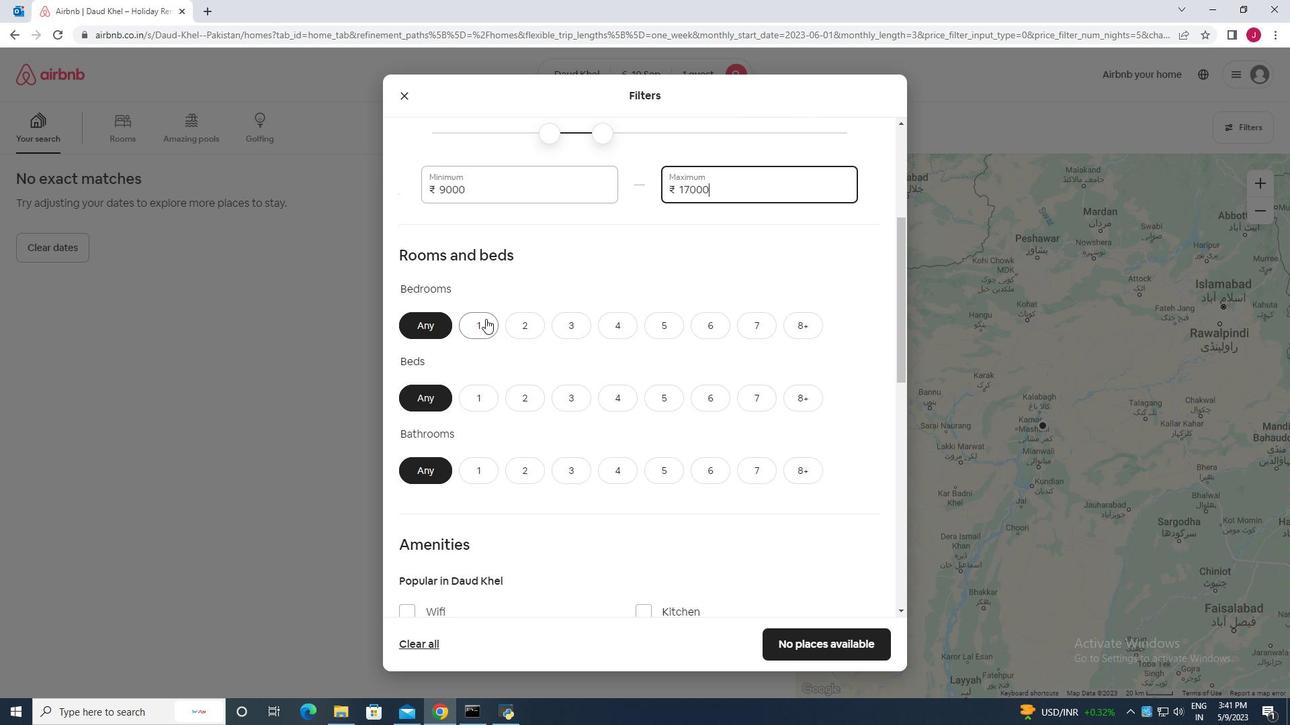
Action: Mouse pressed left at (479, 325)
Screenshot: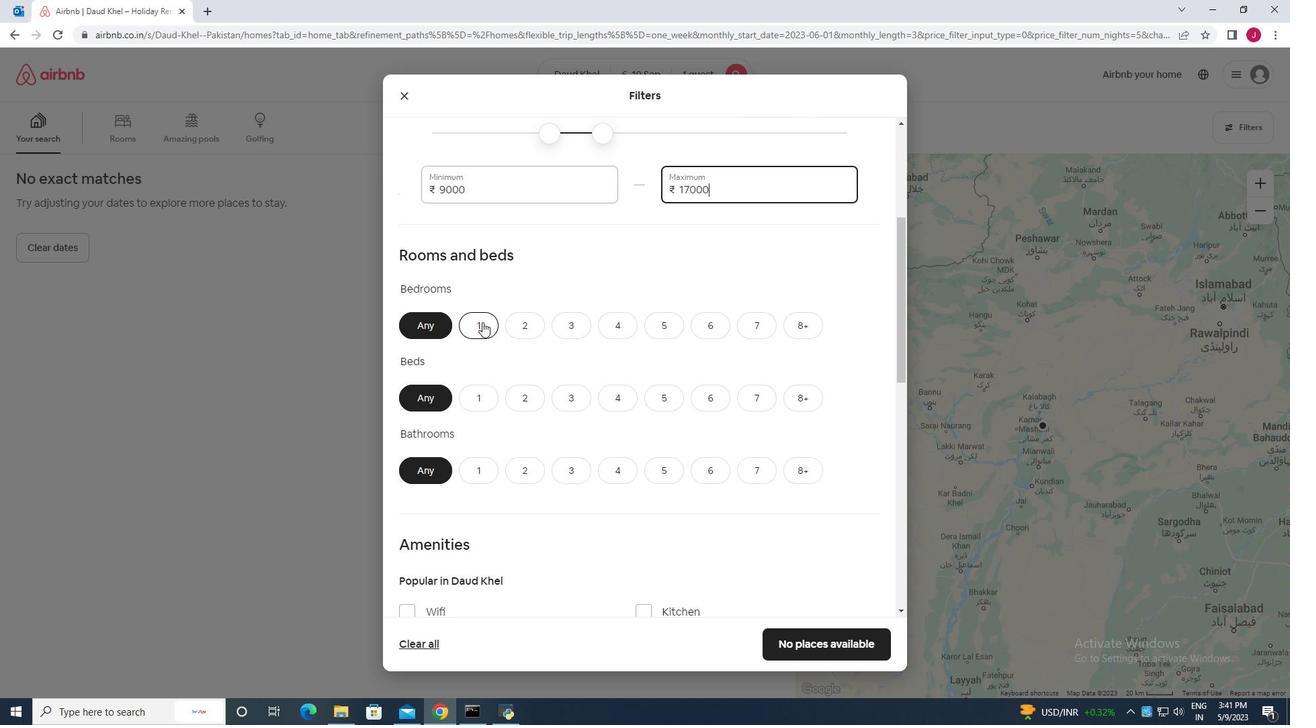 
Action: Mouse moved to (471, 399)
Screenshot: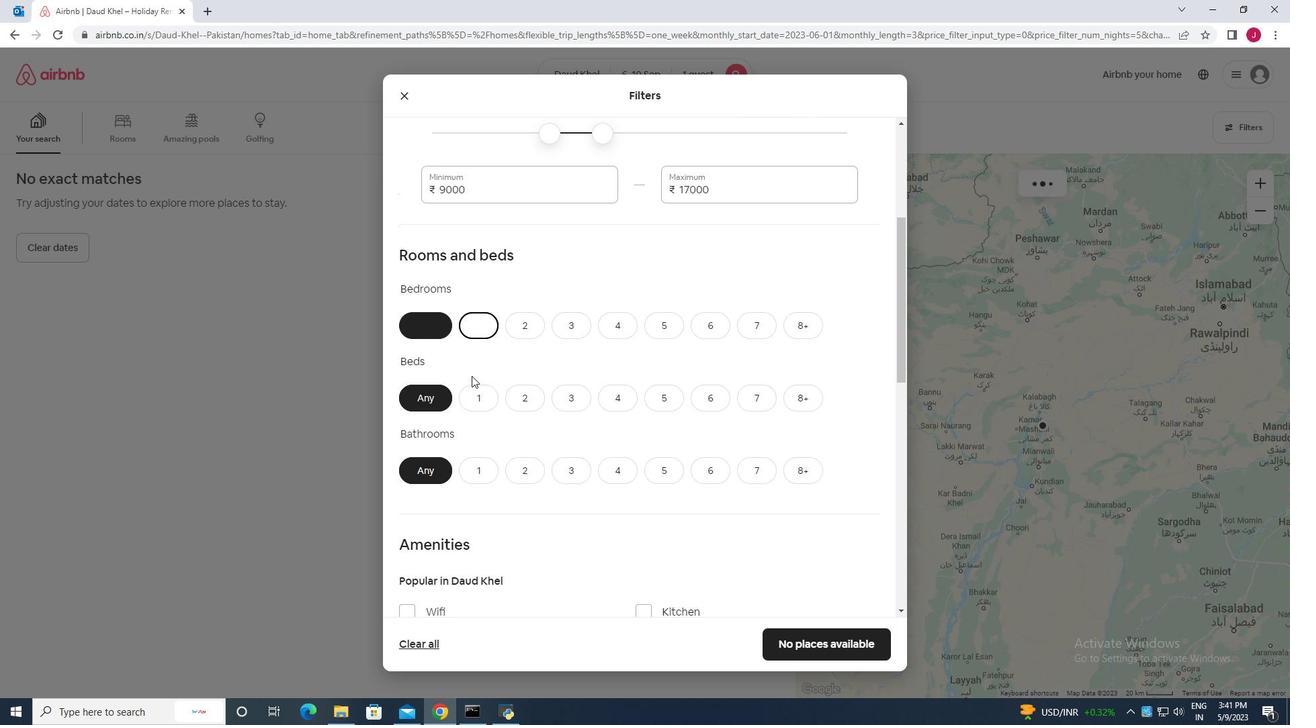 
Action: Mouse pressed left at (471, 399)
Screenshot: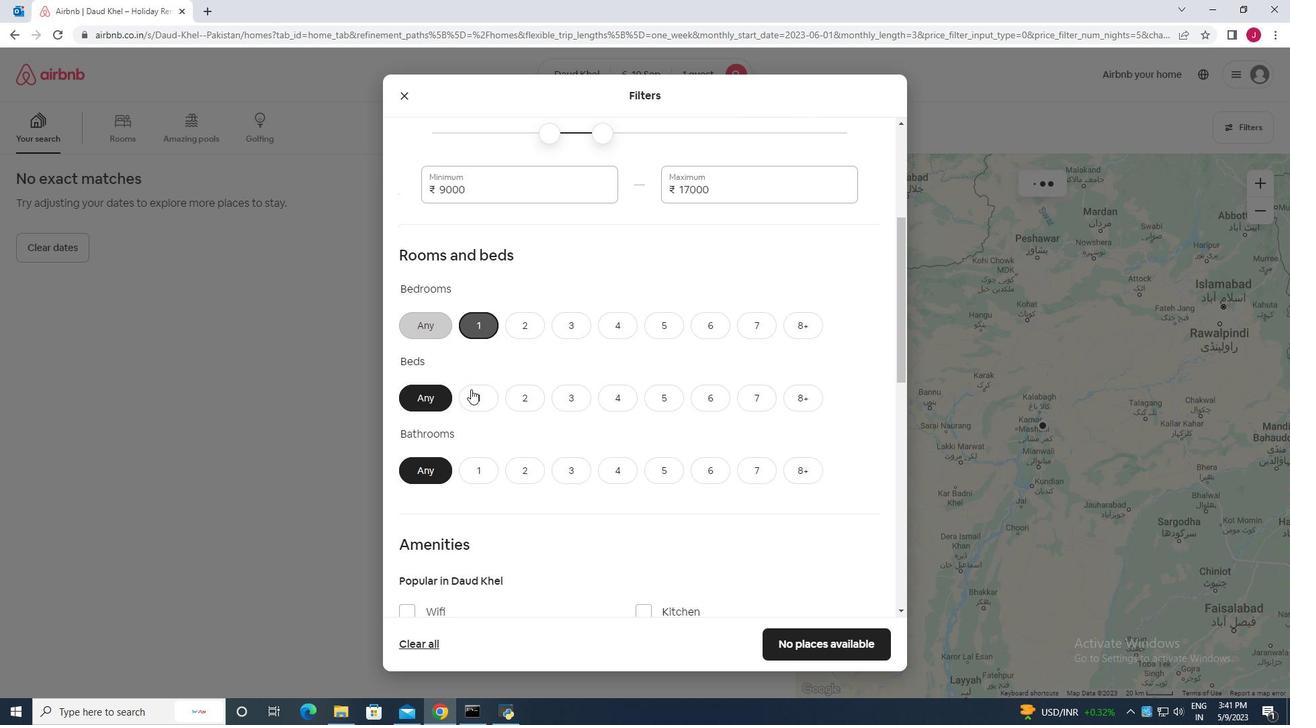 
Action: Mouse moved to (475, 473)
Screenshot: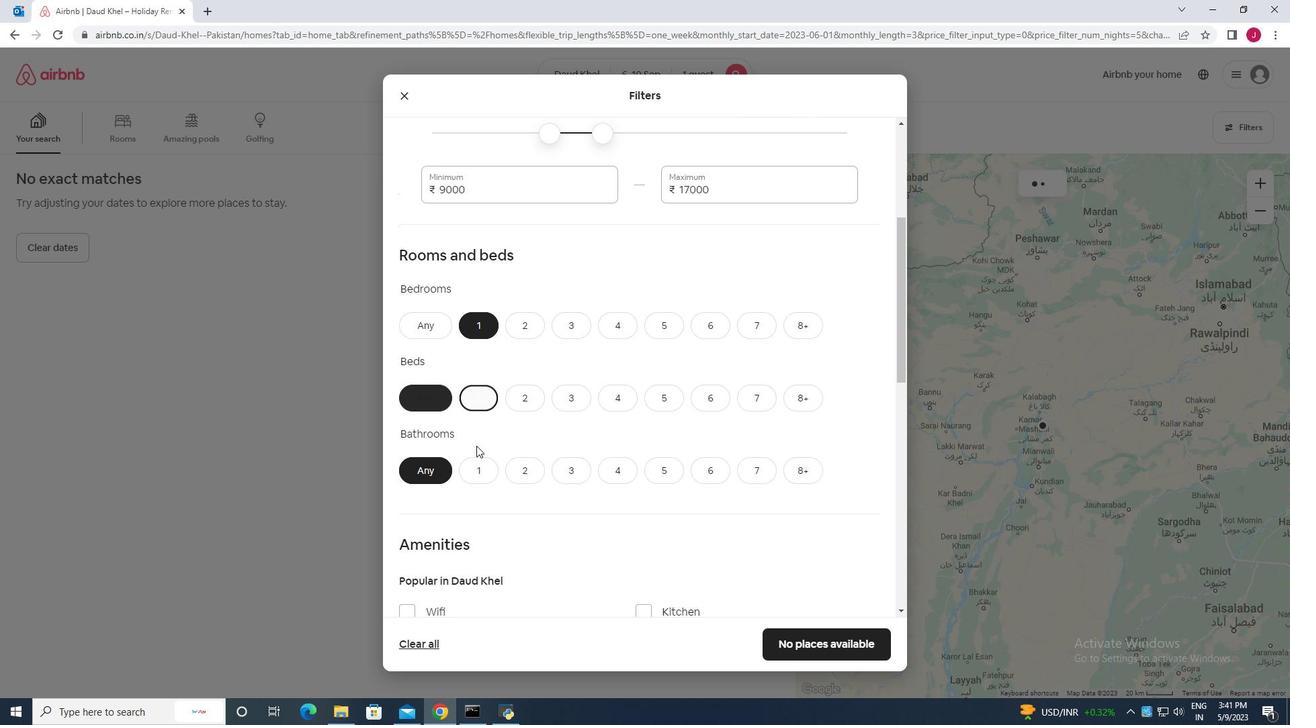 
Action: Mouse pressed left at (475, 473)
Screenshot: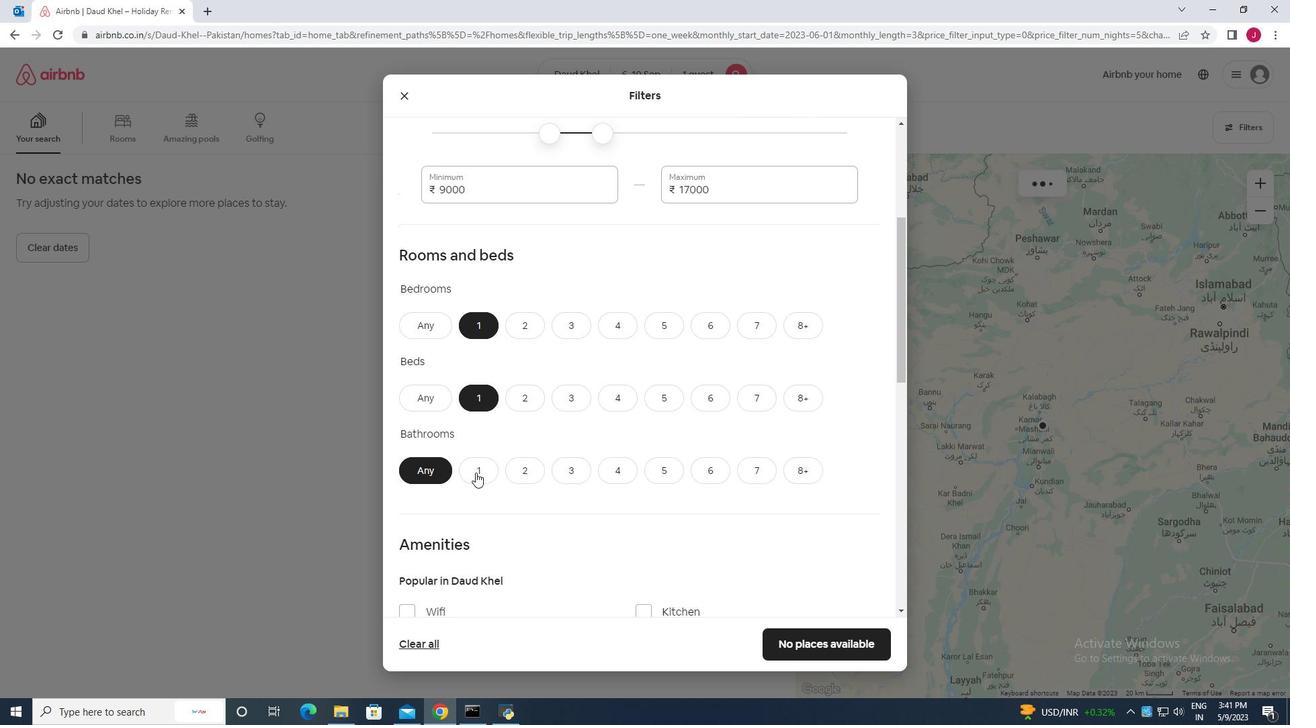 
Action: Mouse moved to (523, 434)
Screenshot: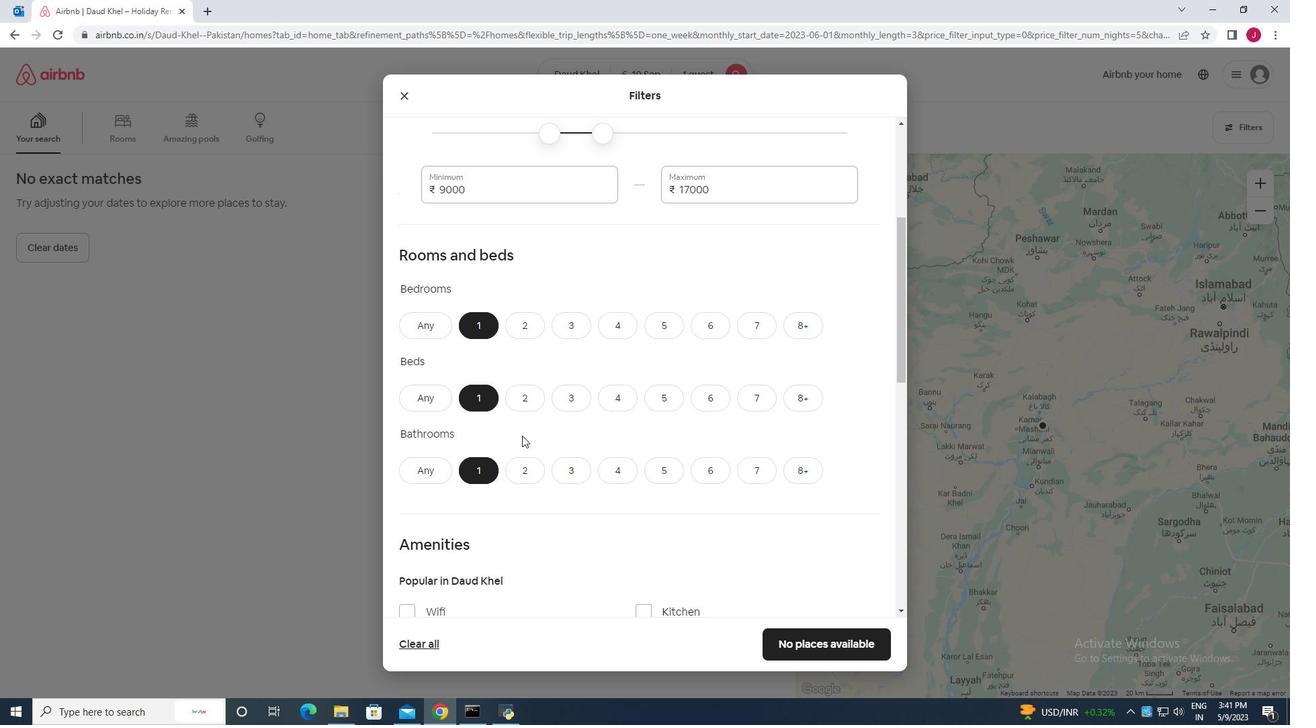 
Action: Mouse scrolled (523, 434) with delta (0, 0)
Screenshot: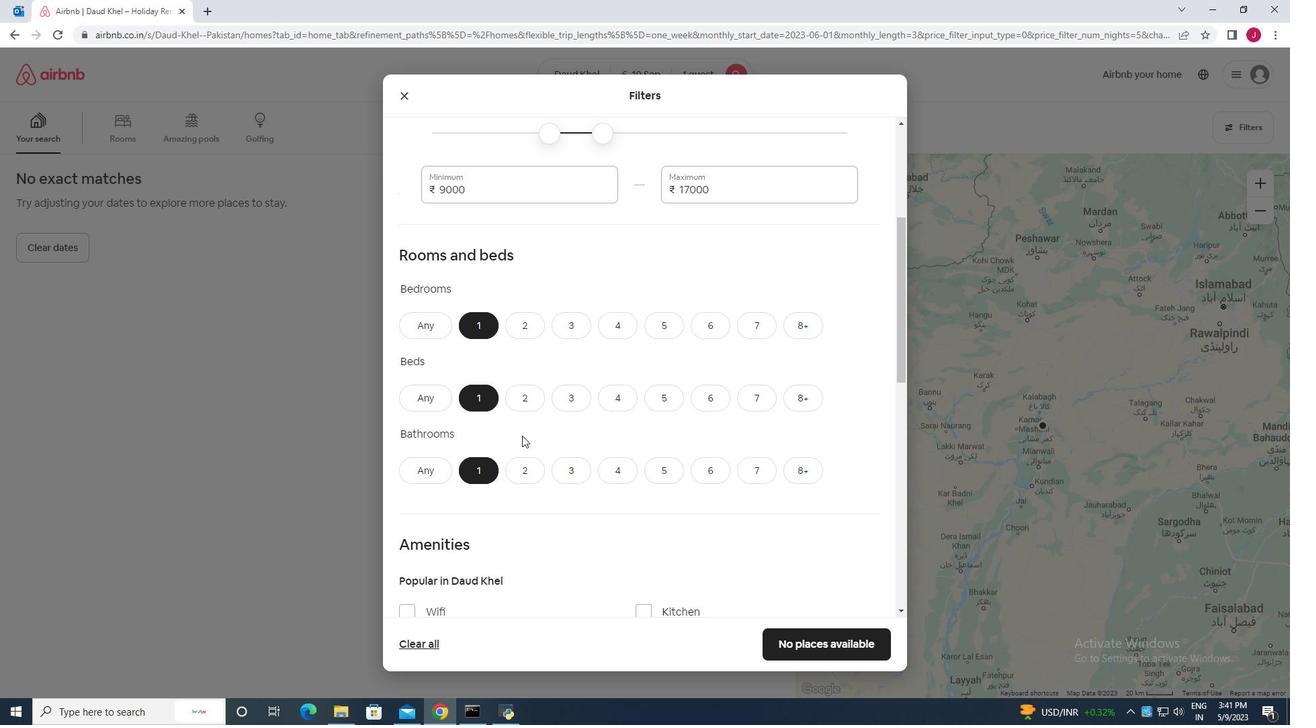 
Action: Mouse scrolled (523, 434) with delta (0, 0)
Screenshot: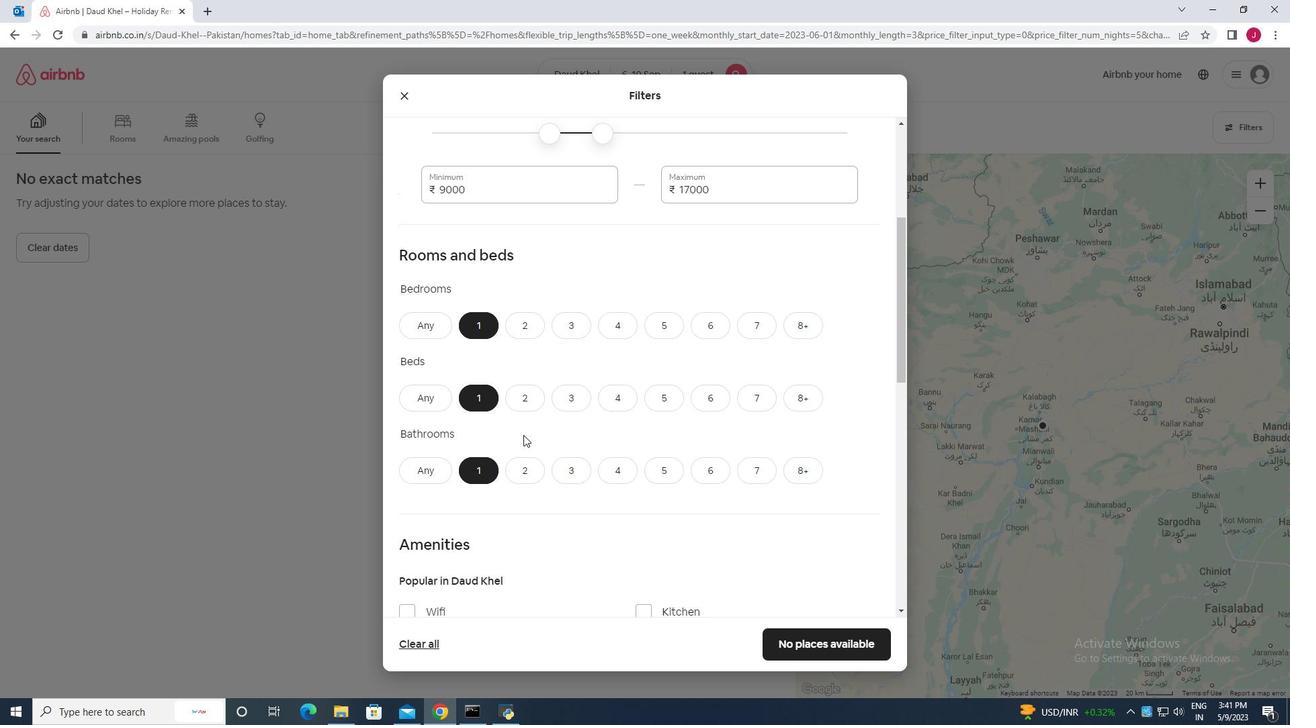 
Action: Mouse moved to (604, 389)
Screenshot: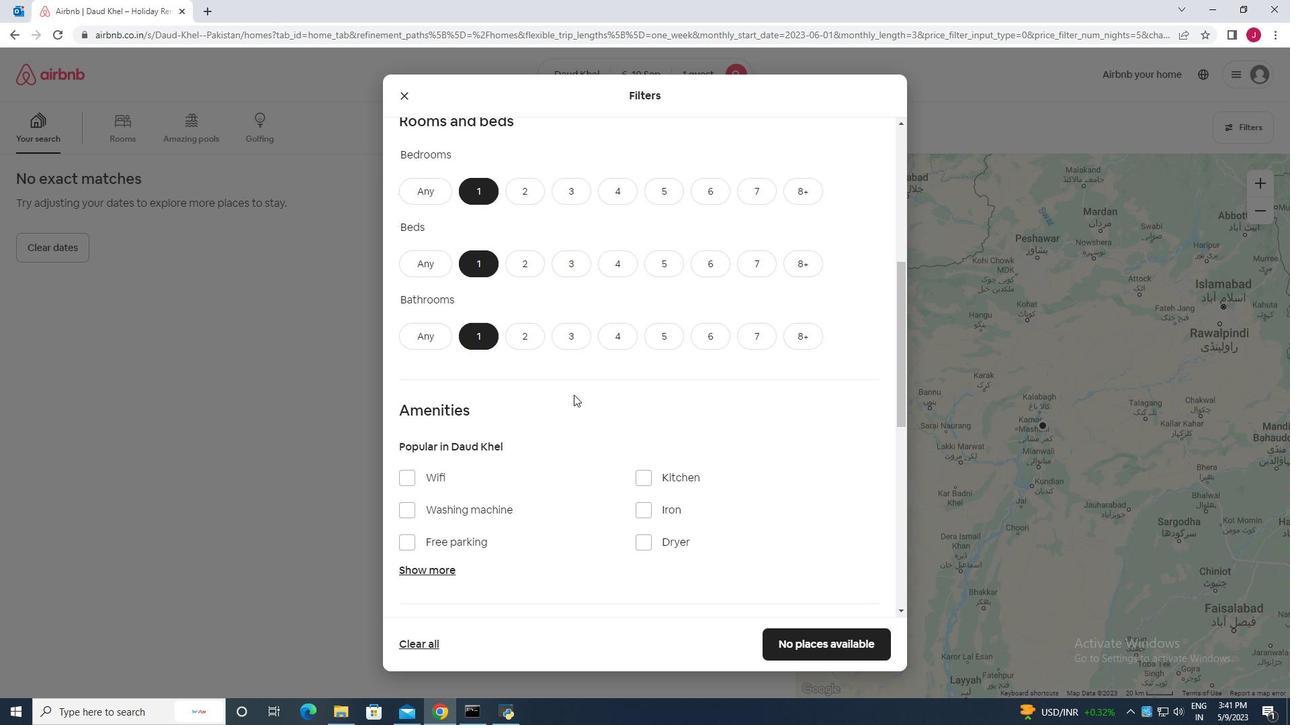
Action: Mouse scrolled (604, 389) with delta (0, 0)
Screenshot: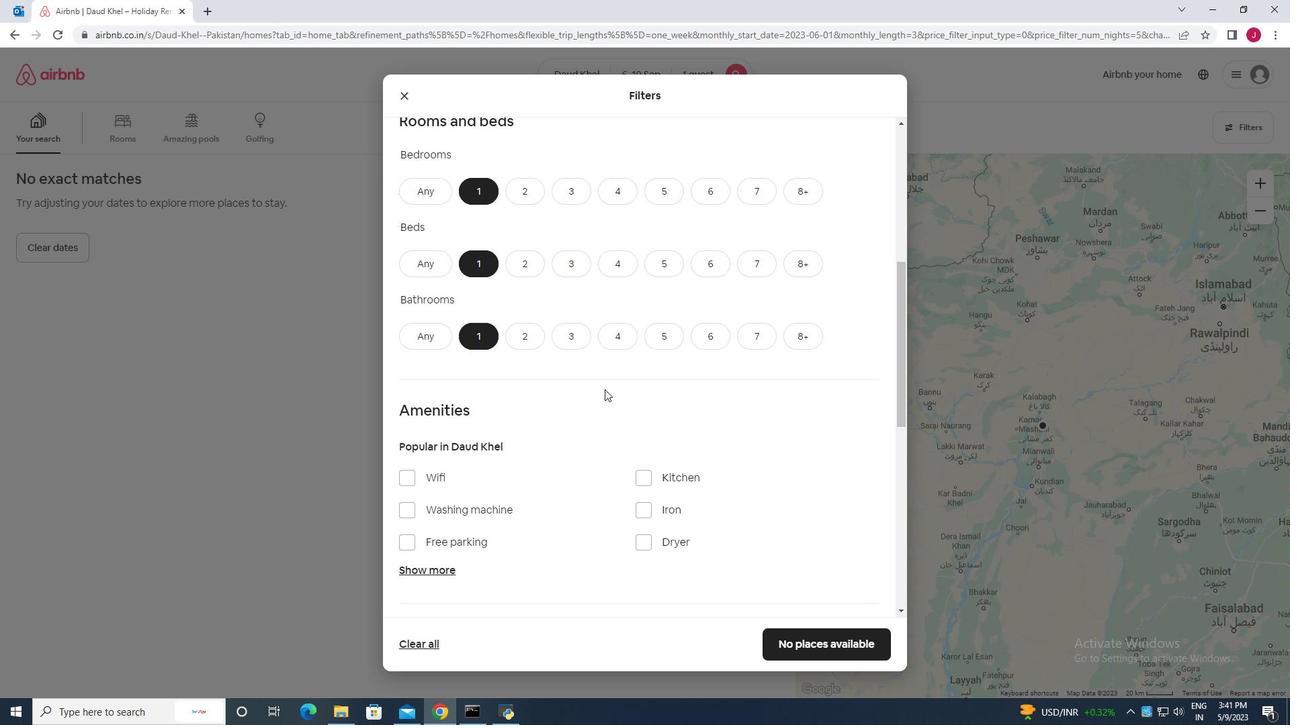 
Action: Mouse moved to (518, 403)
Screenshot: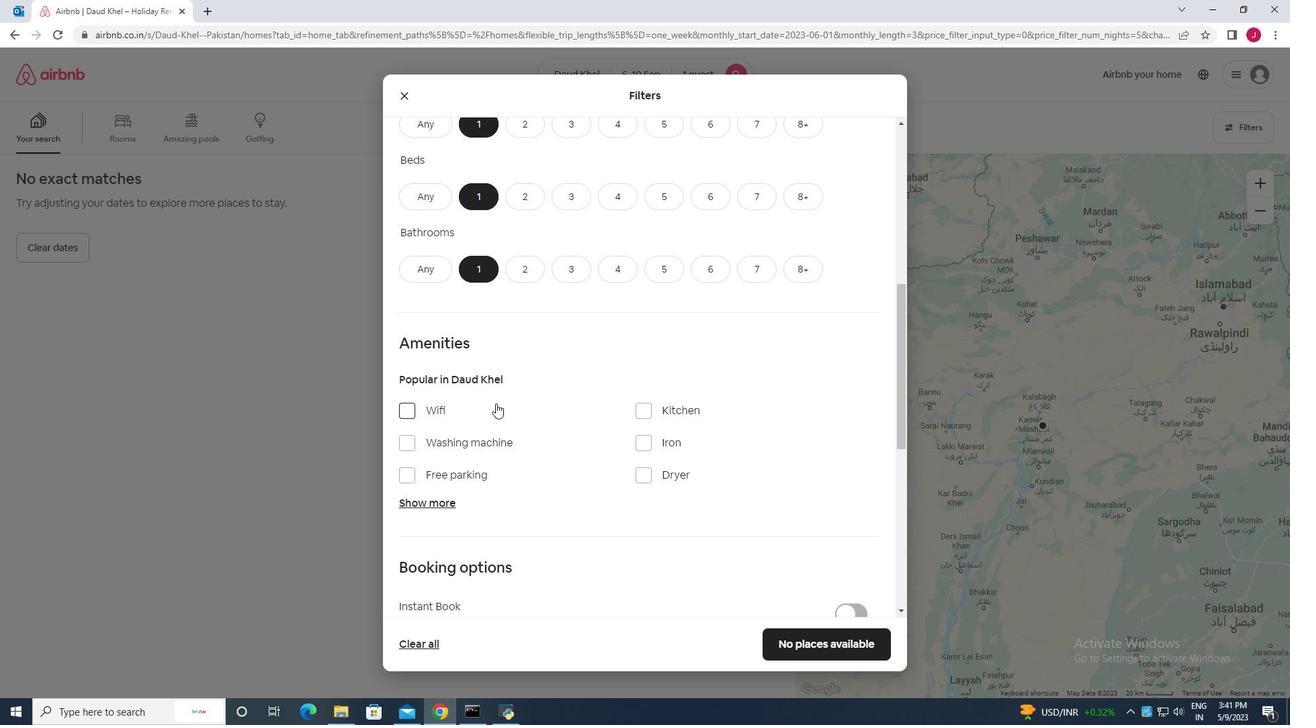 
Action: Mouse scrolled (518, 403) with delta (0, 0)
Screenshot: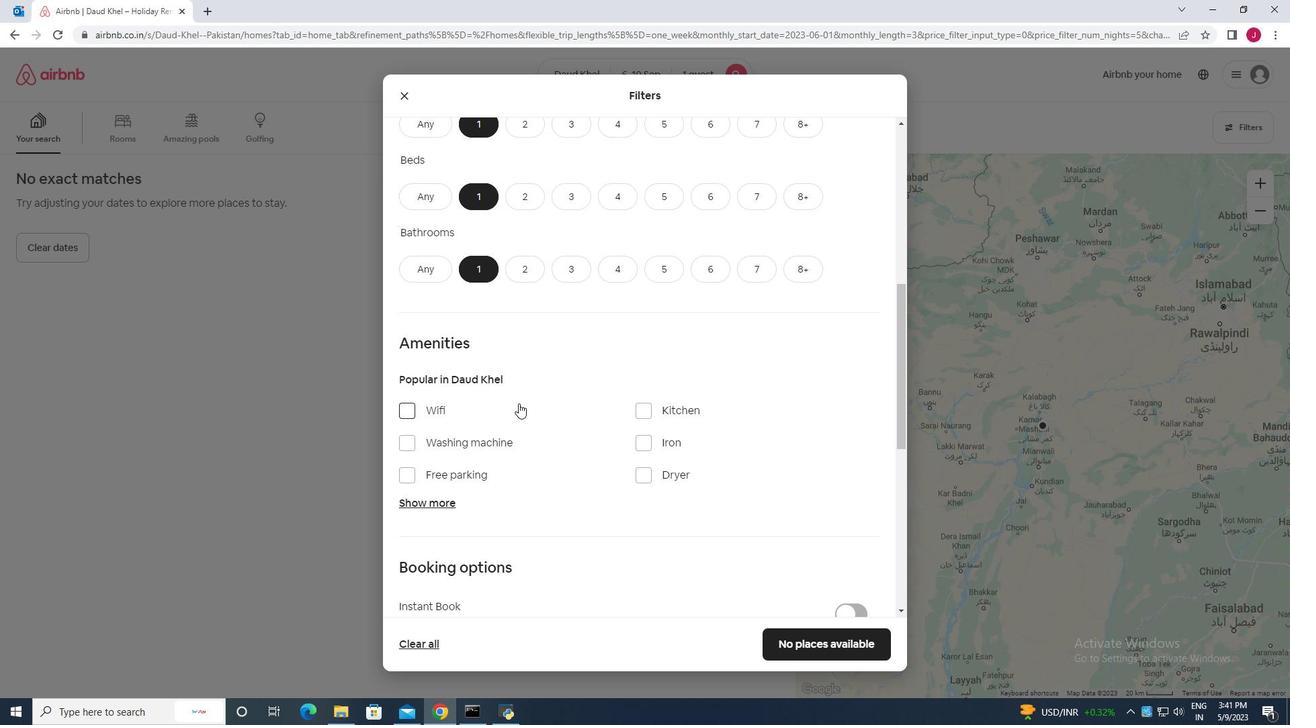 
Action: Mouse moved to (518, 406)
Screenshot: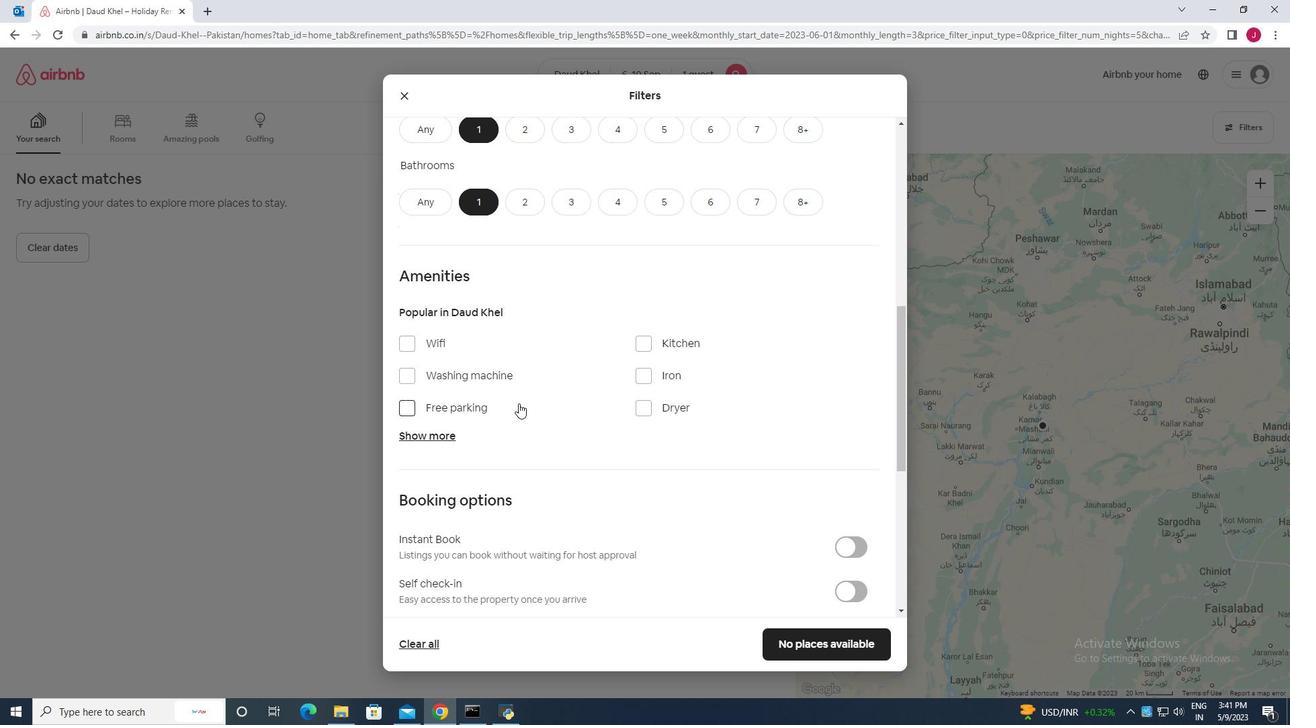 
Action: Mouse scrolled (518, 405) with delta (0, 0)
Screenshot: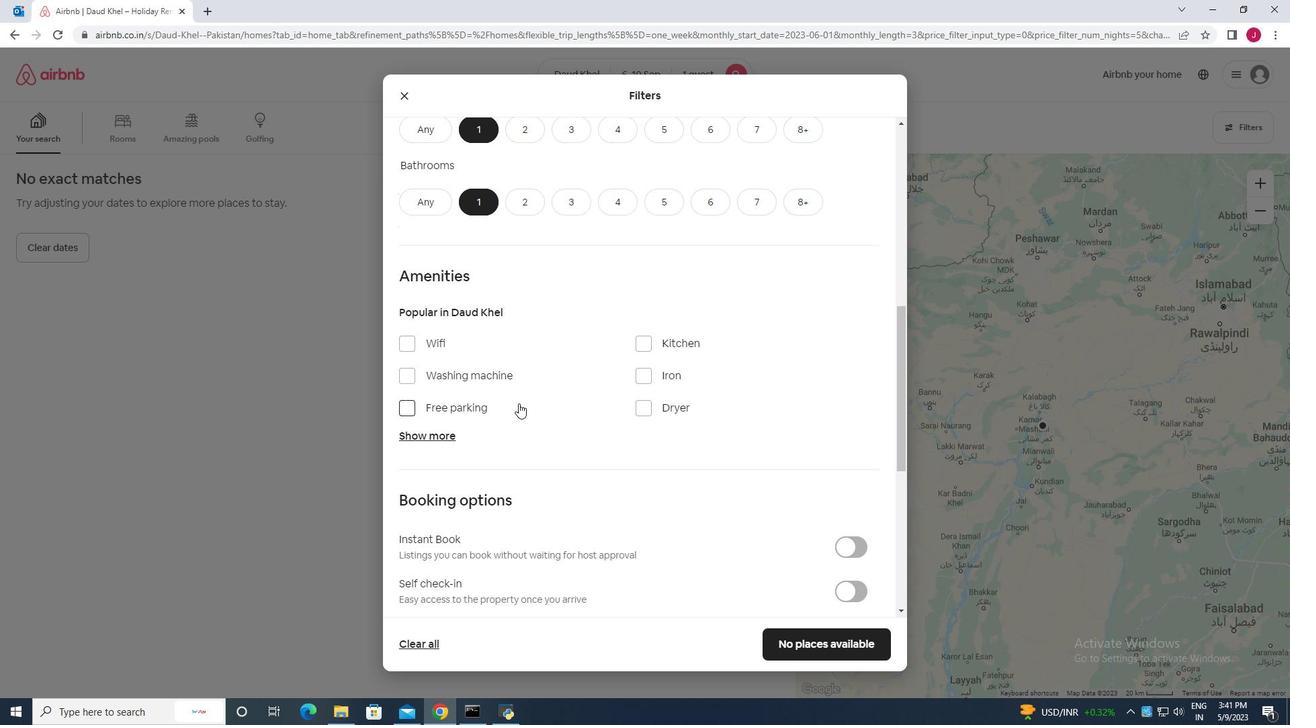 
Action: Mouse scrolled (518, 405) with delta (0, 0)
Screenshot: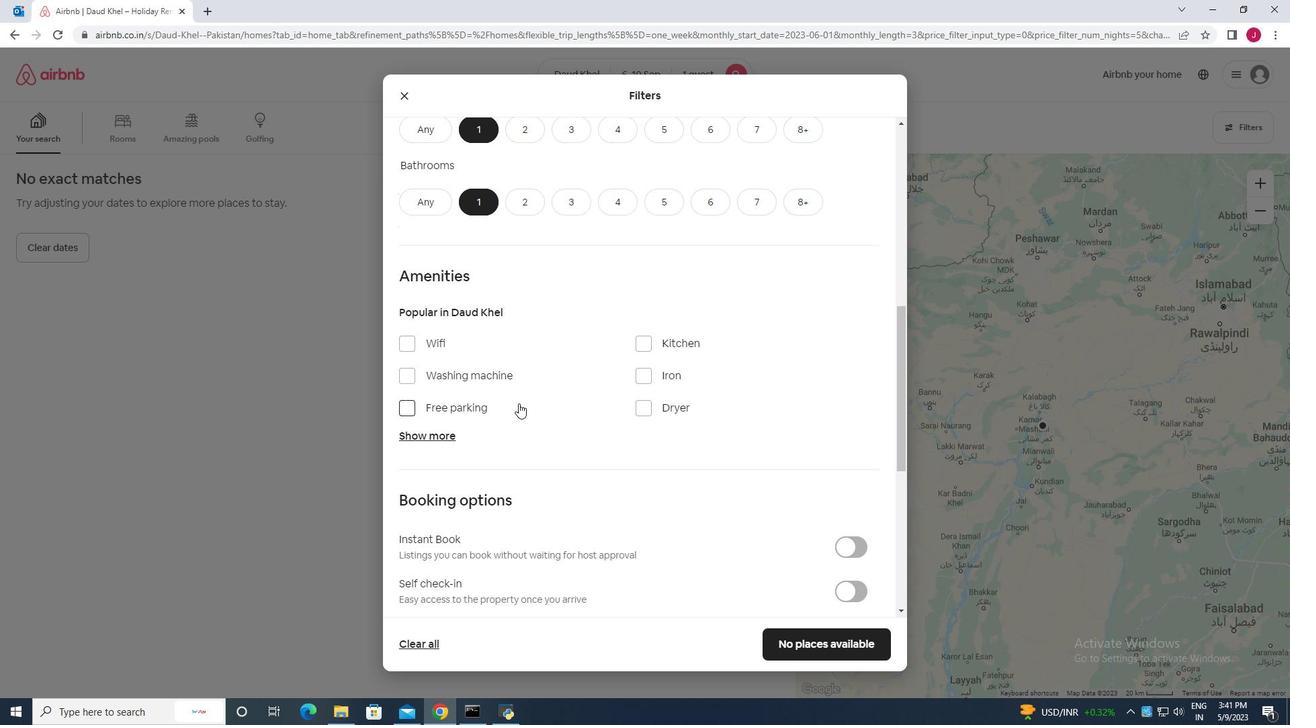 
Action: Mouse scrolled (518, 405) with delta (0, 0)
Screenshot: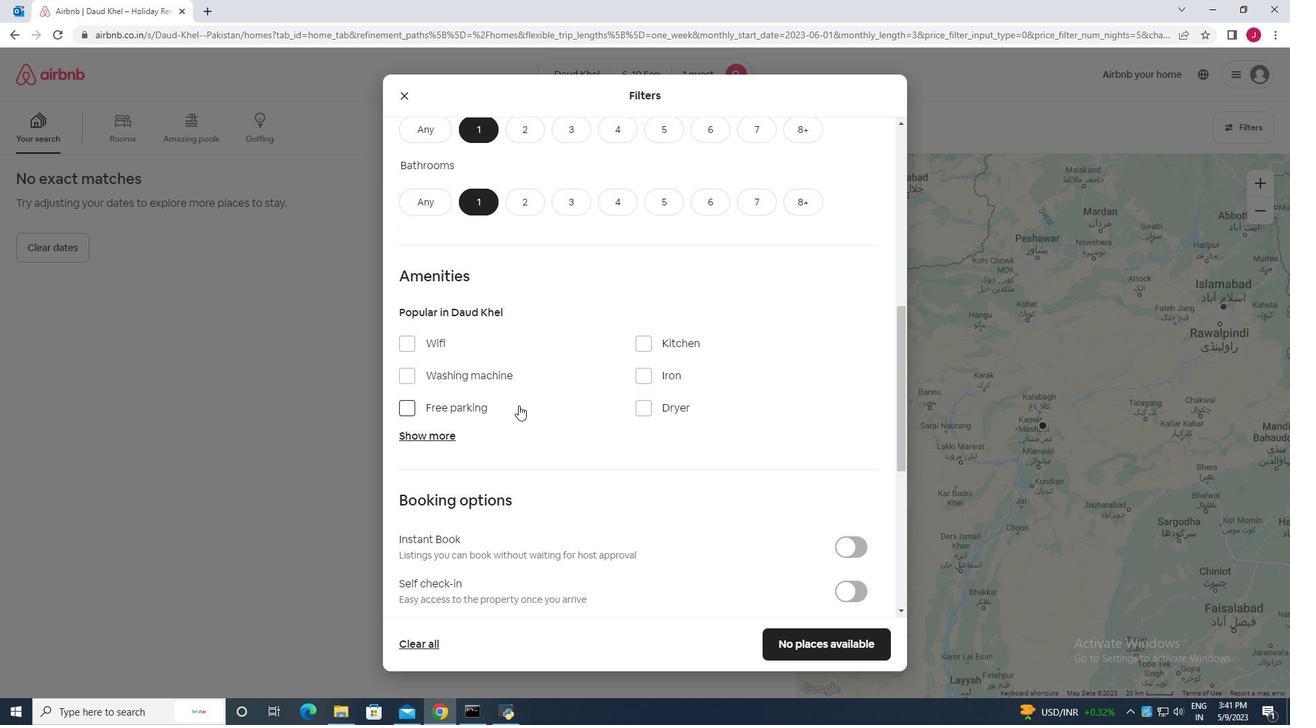 
Action: Mouse moved to (849, 389)
Screenshot: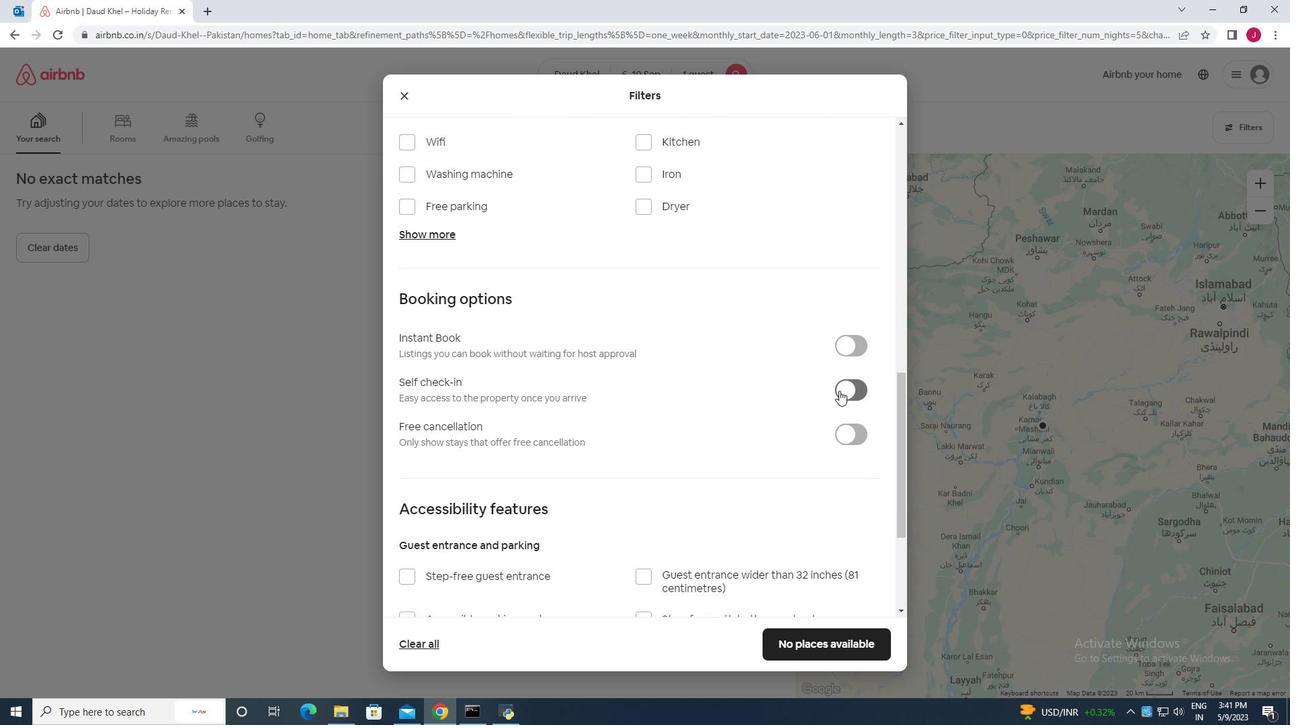 
Action: Mouse pressed left at (849, 389)
Screenshot: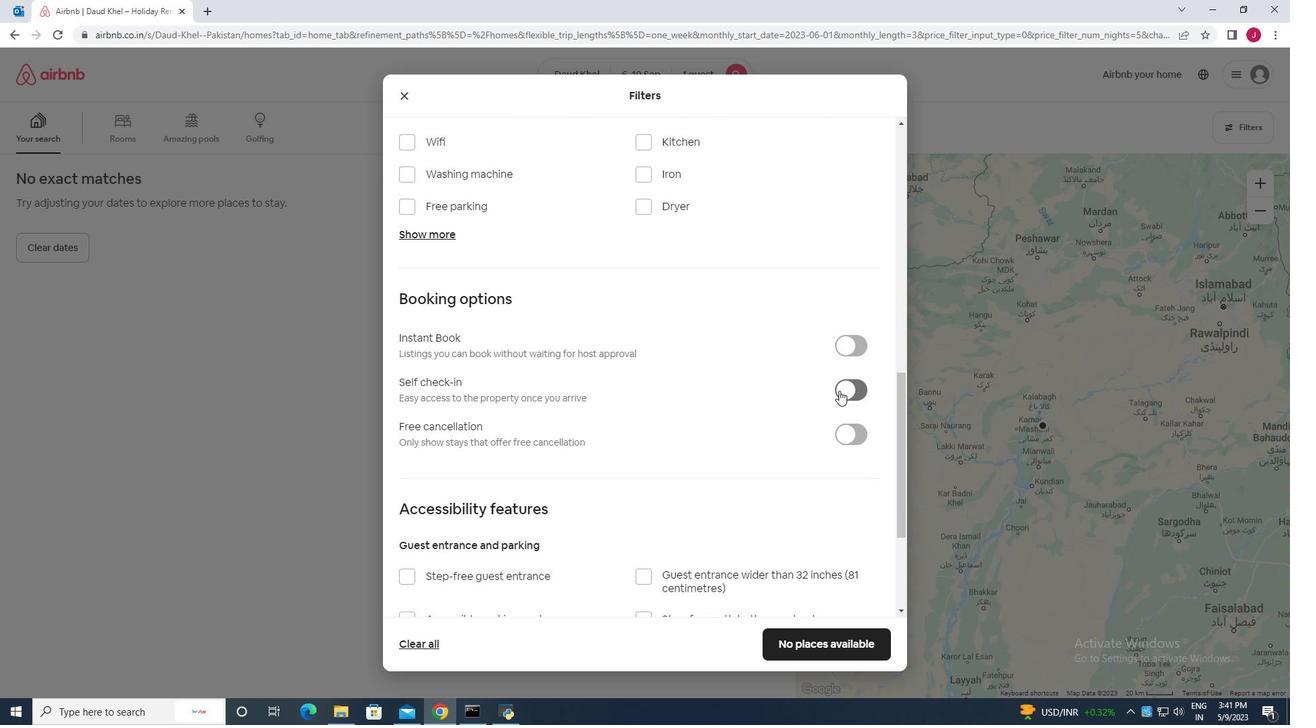 
Action: Mouse moved to (600, 429)
Screenshot: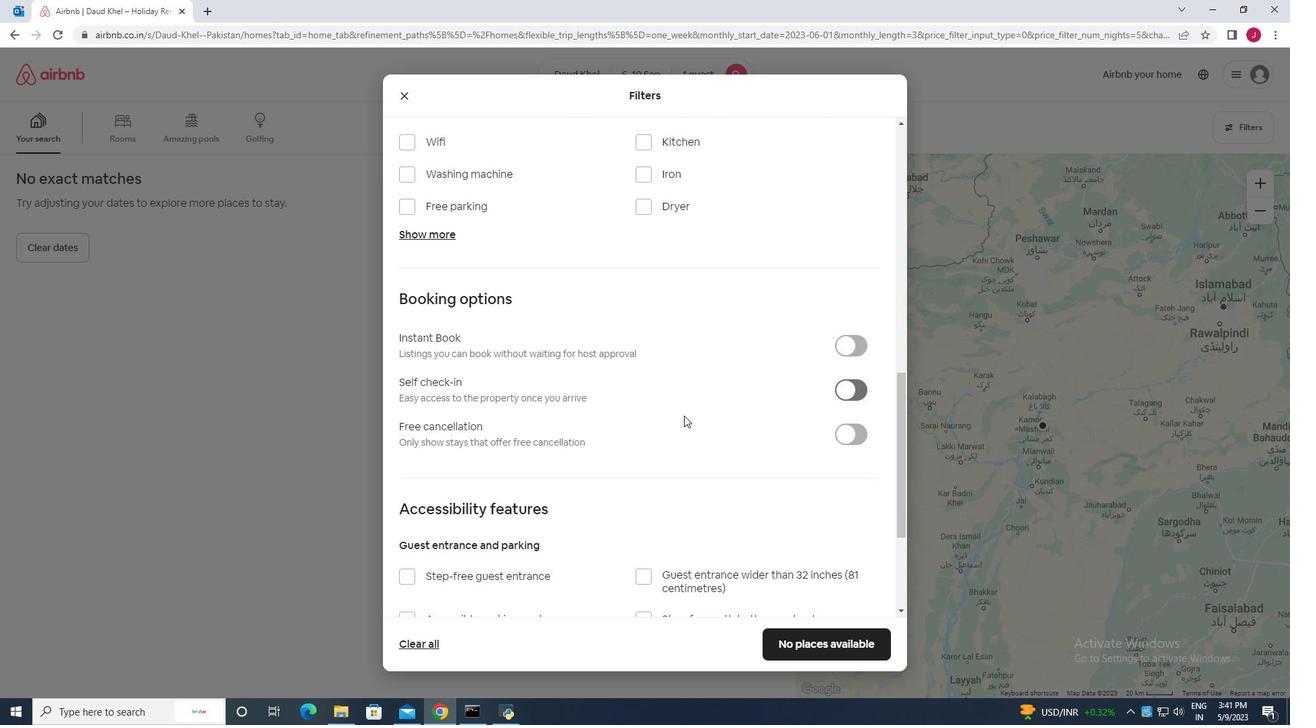 
Action: Mouse scrolled (600, 428) with delta (0, 0)
Screenshot: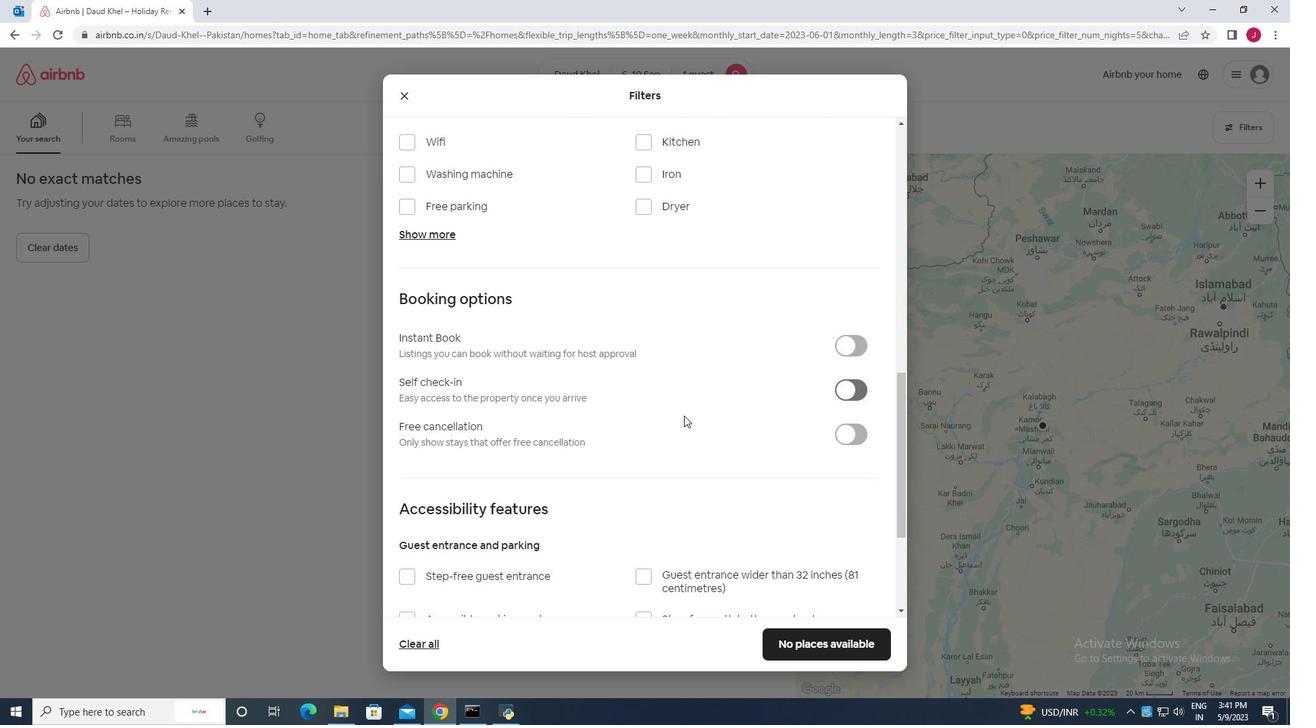 
Action: Mouse scrolled (600, 428) with delta (0, 0)
Screenshot: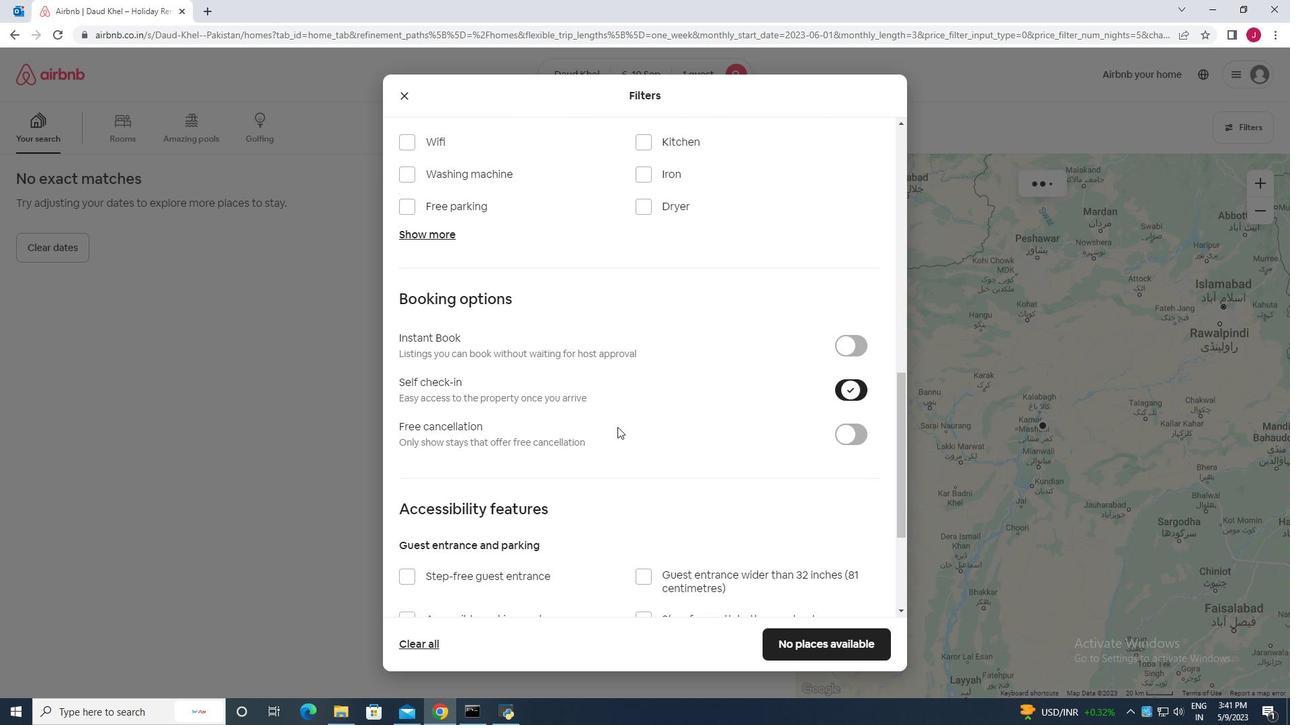 
Action: Mouse scrolled (600, 428) with delta (0, 0)
Screenshot: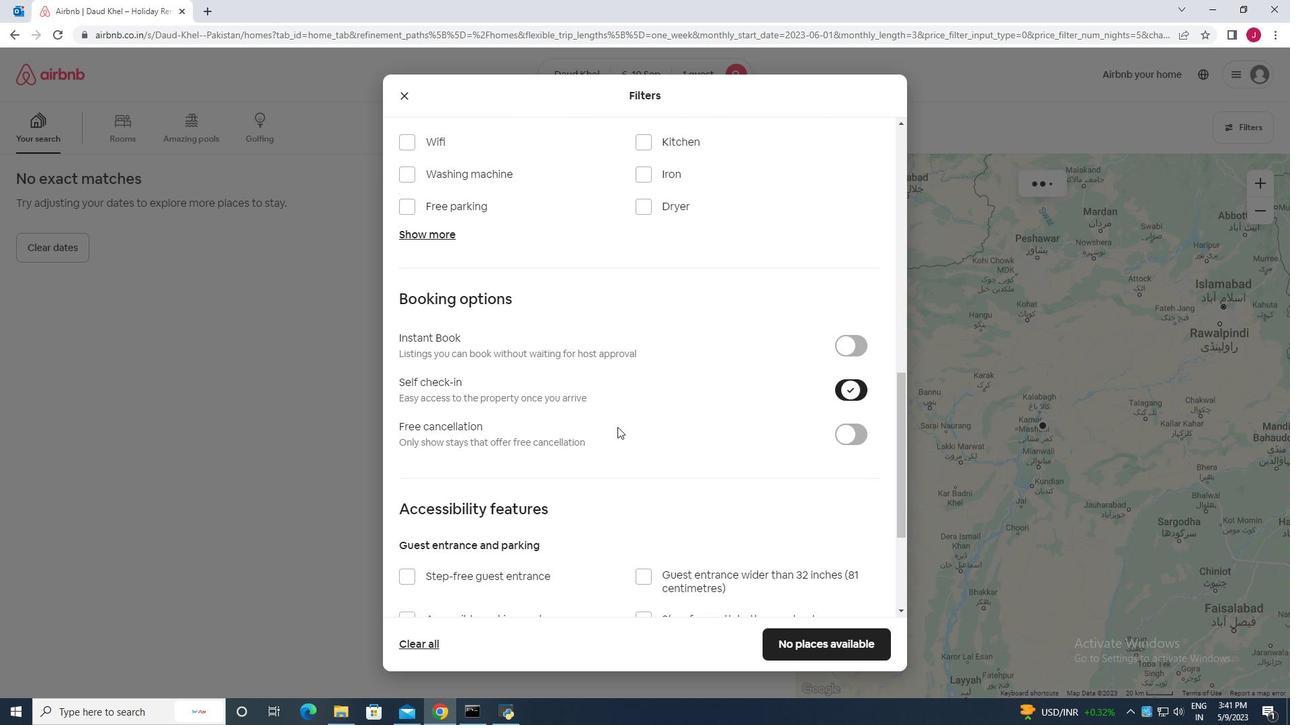 
Action: Mouse scrolled (600, 428) with delta (0, 0)
Screenshot: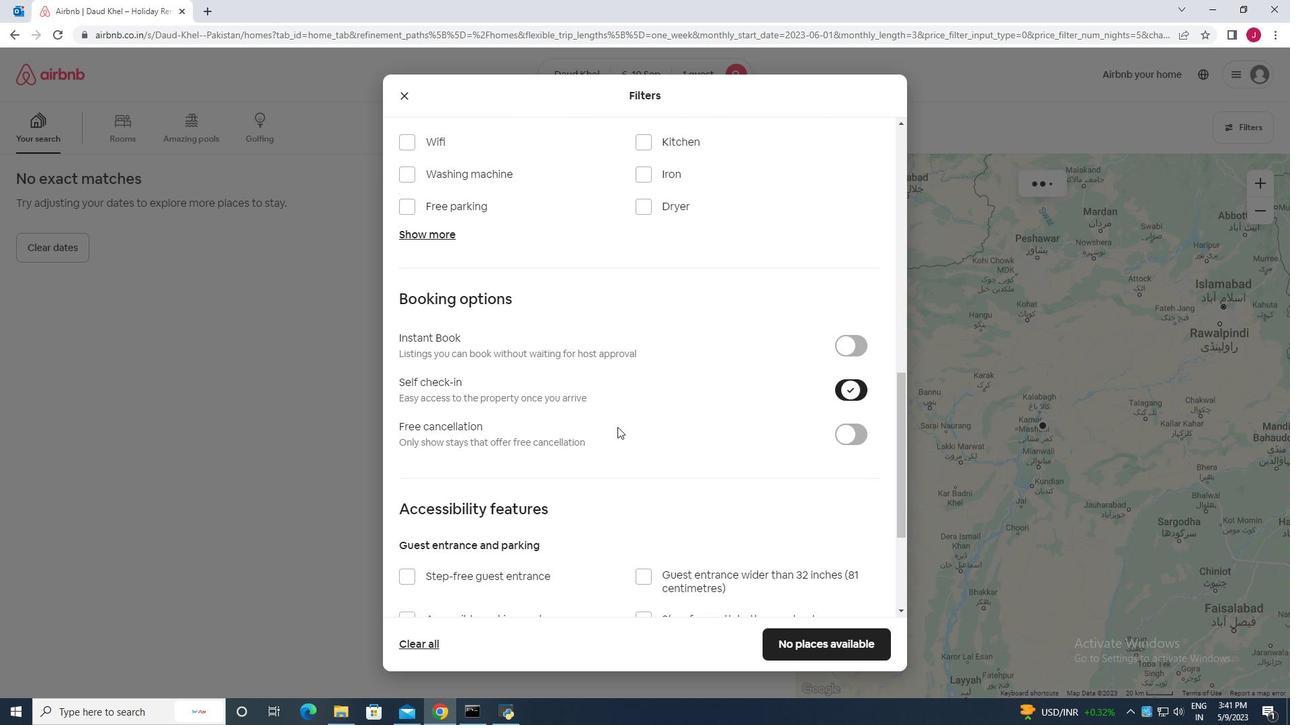 
Action: Mouse scrolled (600, 428) with delta (0, 0)
Screenshot: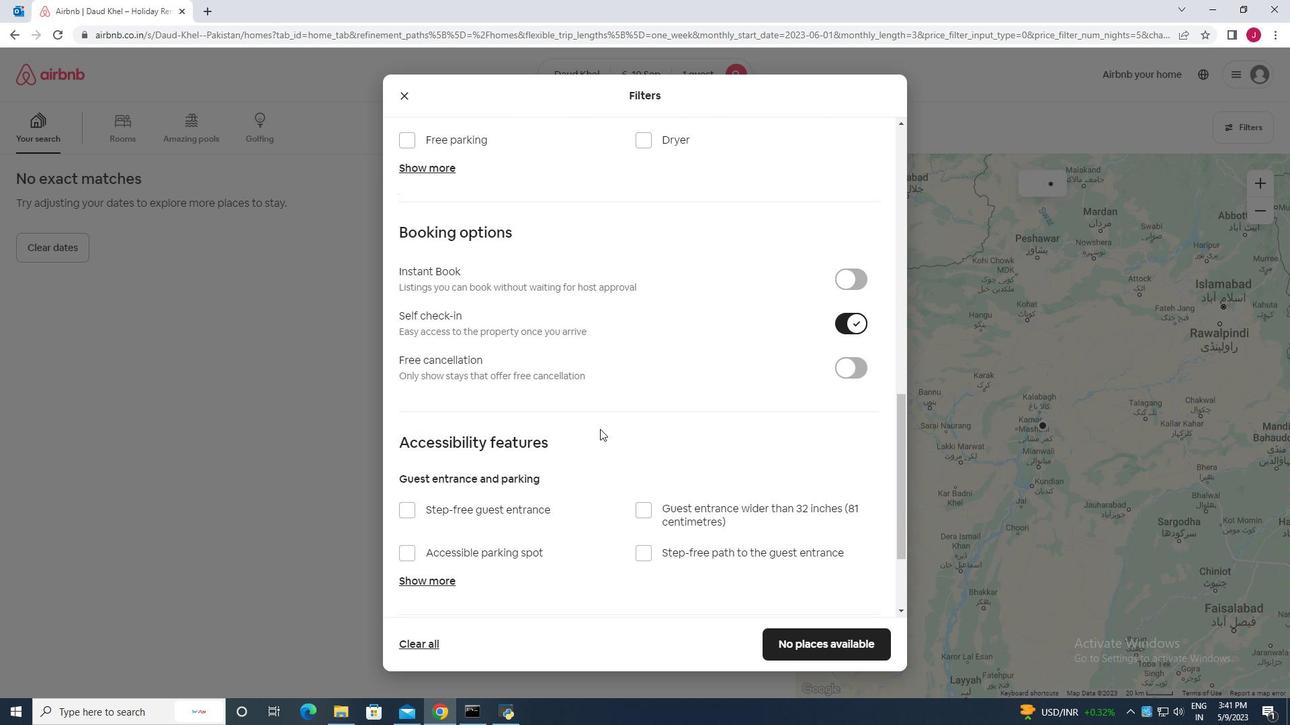 
Action: Mouse scrolled (600, 428) with delta (0, 0)
Screenshot: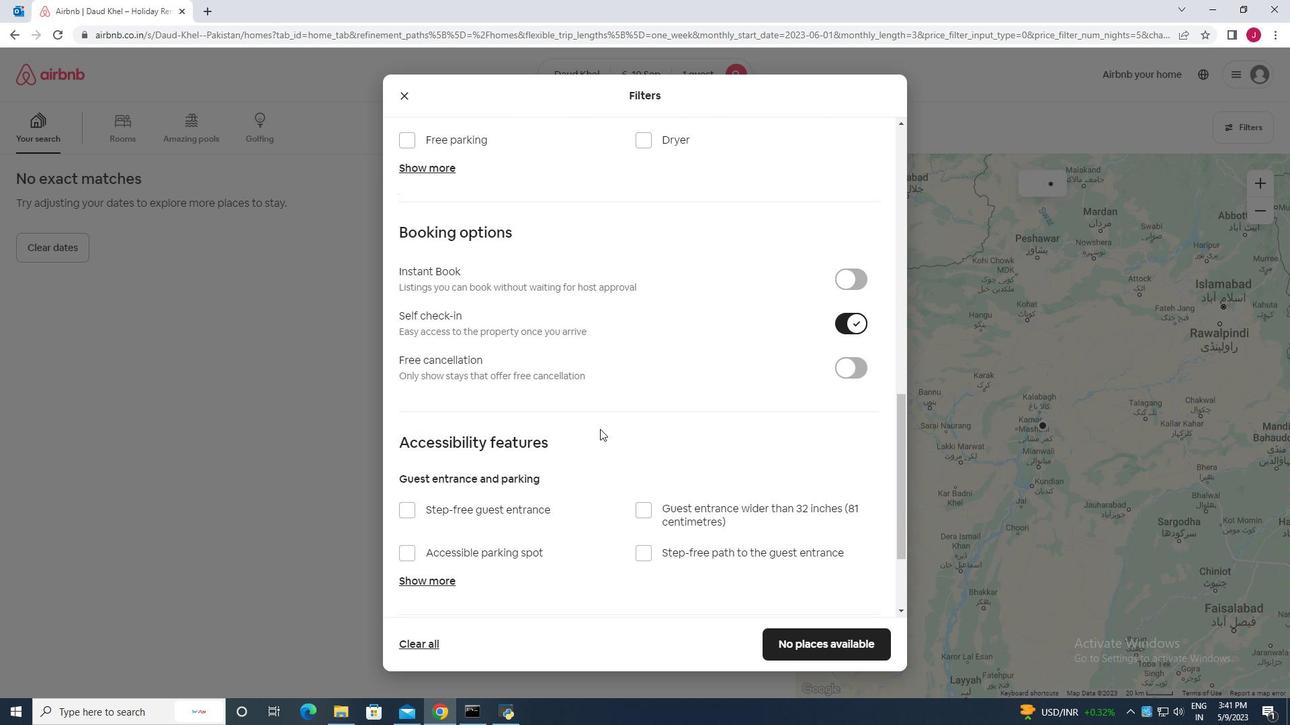 
Action: Mouse scrolled (600, 428) with delta (0, 0)
Screenshot: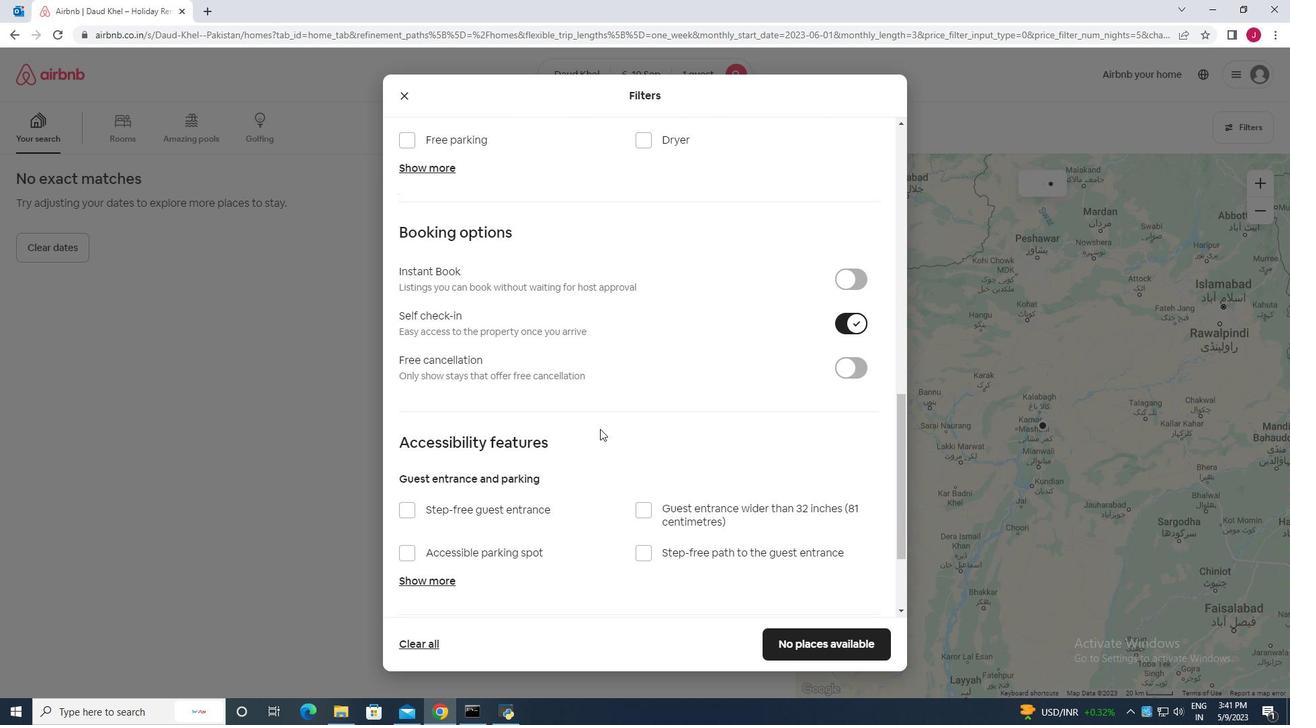 
Action: Mouse scrolled (600, 428) with delta (0, 0)
Screenshot: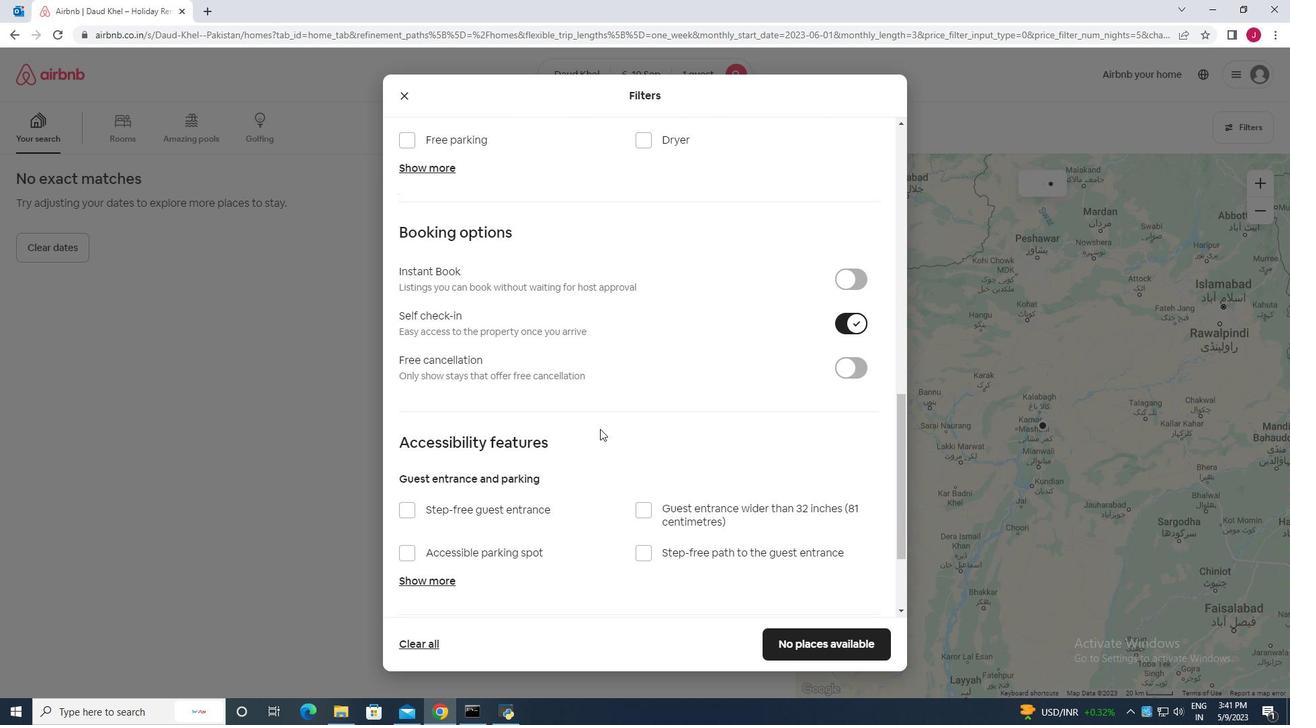 
Action: Mouse scrolled (600, 428) with delta (0, 0)
Screenshot: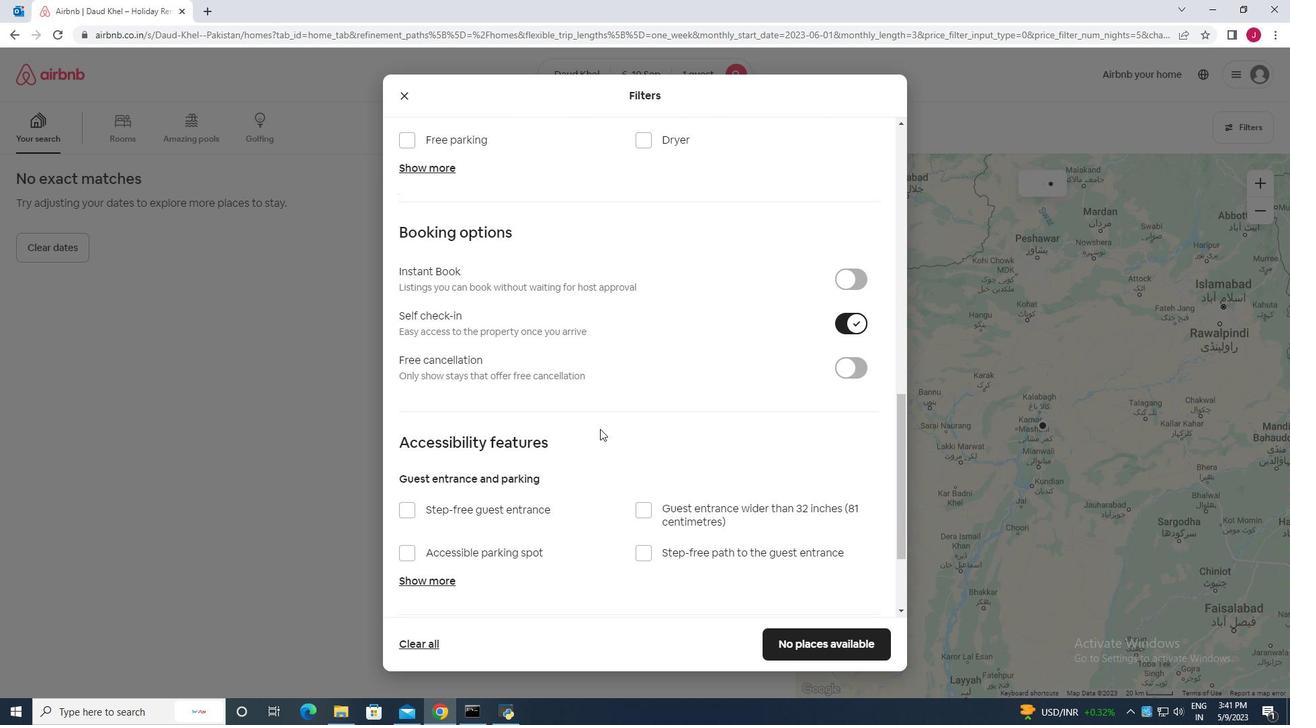 
Action: Mouse scrolled (600, 428) with delta (0, 0)
Screenshot: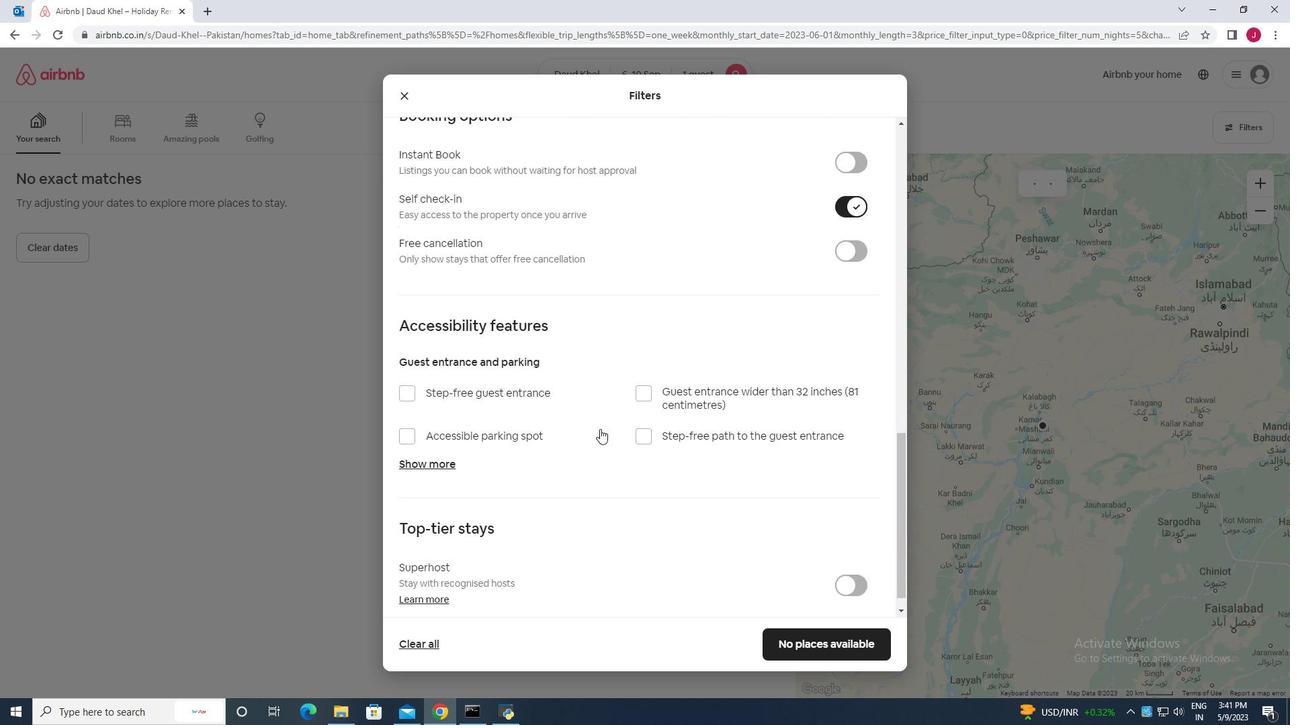 
Action: Mouse moved to (824, 648)
Screenshot: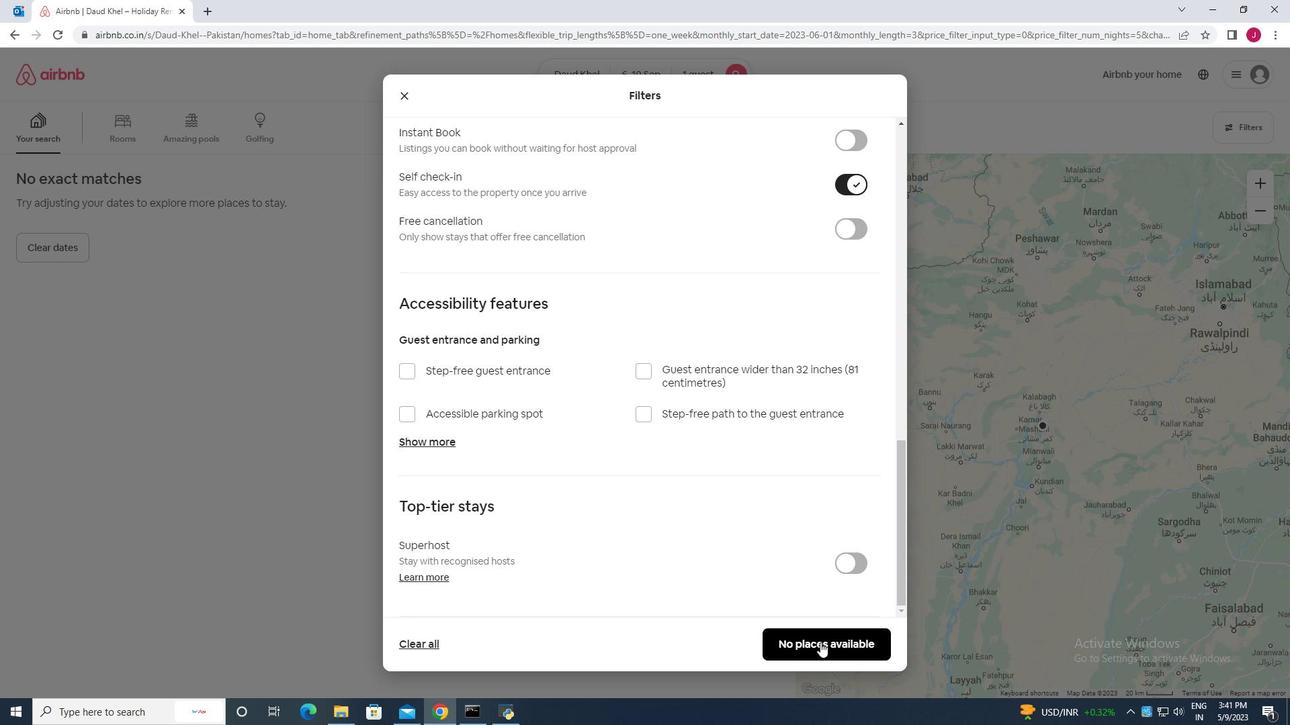 
Action: Mouse pressed left at (824, 648)
Screenshot: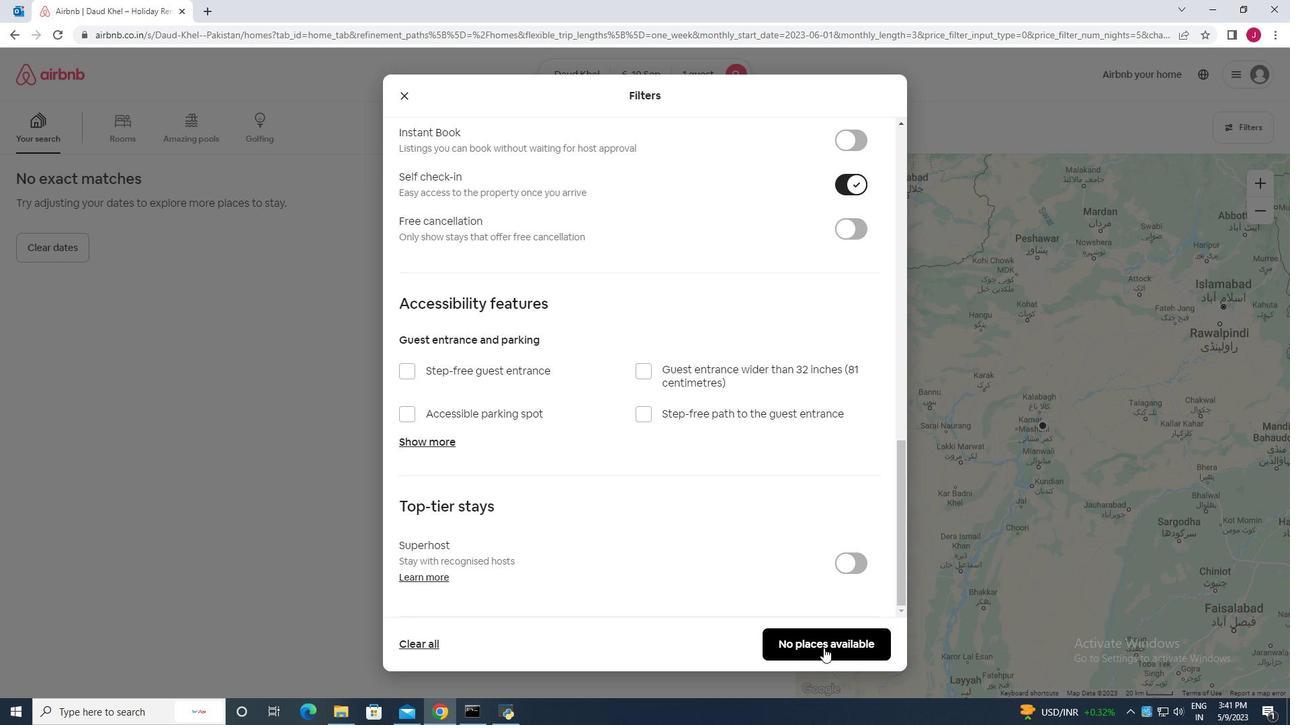 
Action: Mouse moved to (815, 641)
Screenshot: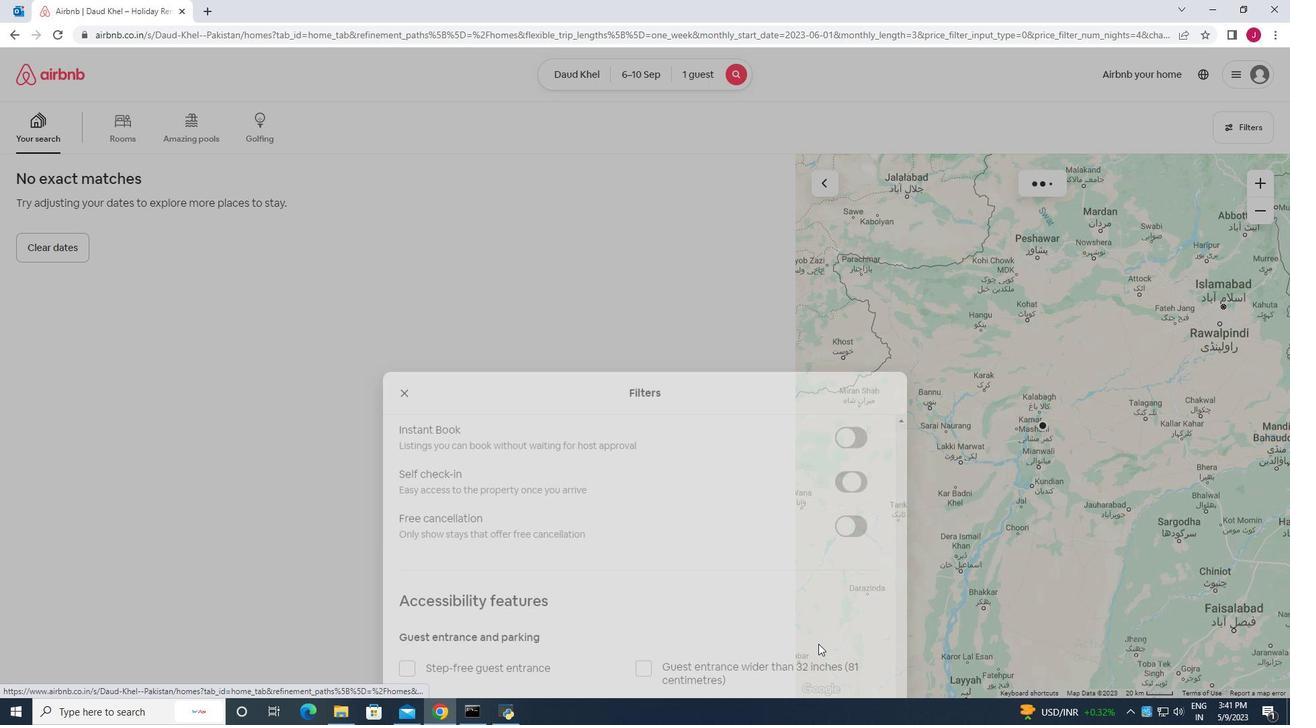 
